 Task: Select the auto option in the task completed.
Action: Mouse moved to (27, 688)
Screenshot: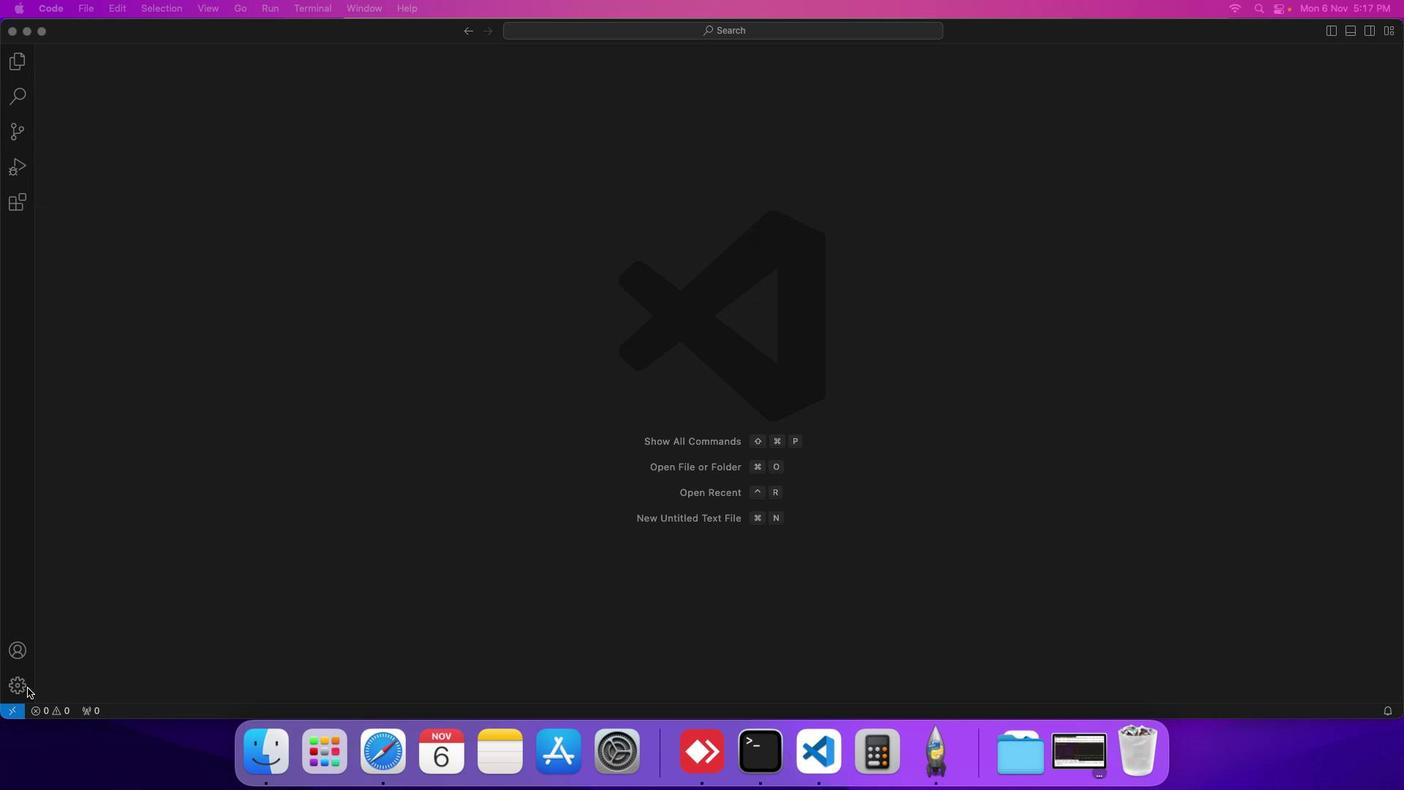 
Action: Mouse pressed left at (27, 688)
Screenshot: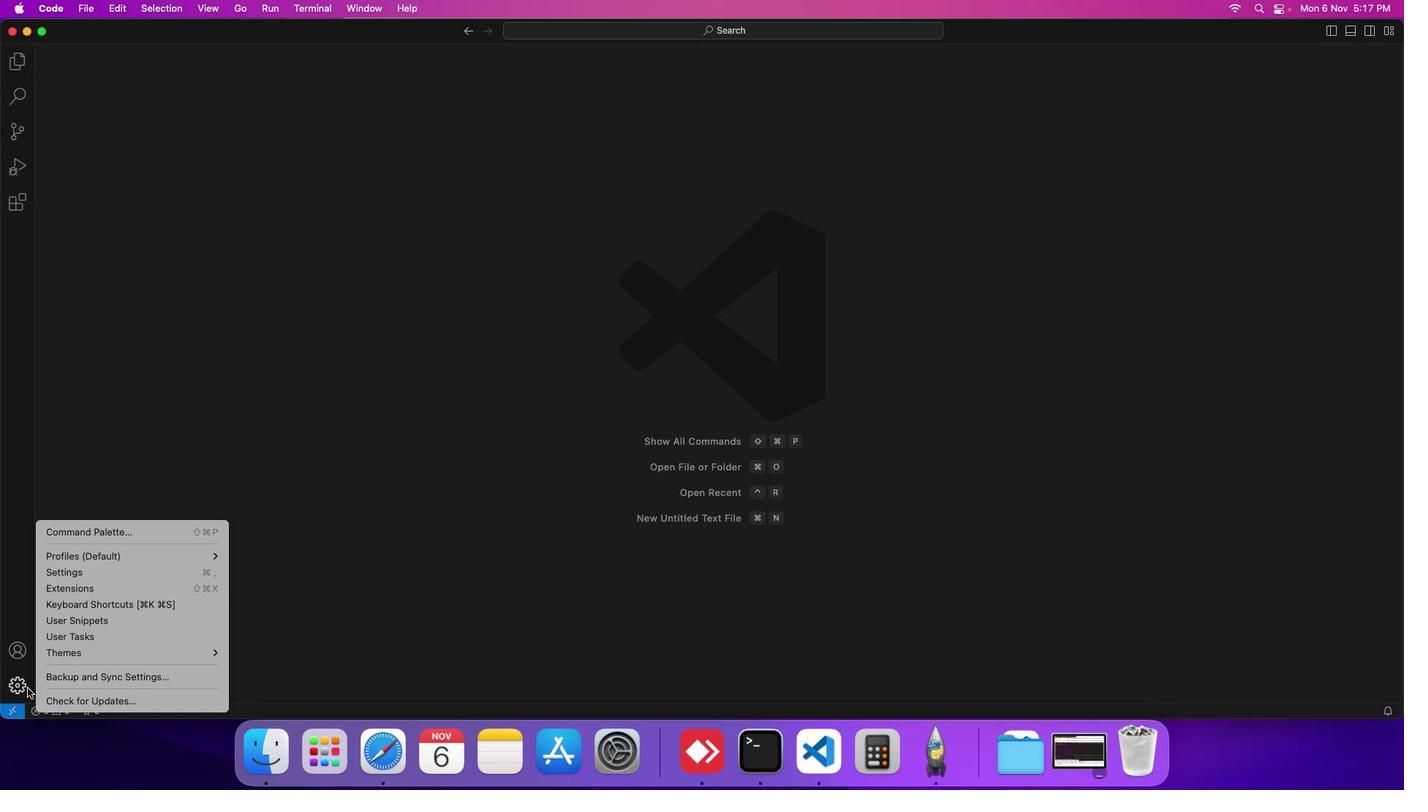 
Action: Mouse moved to (68, 573)
Screenshot: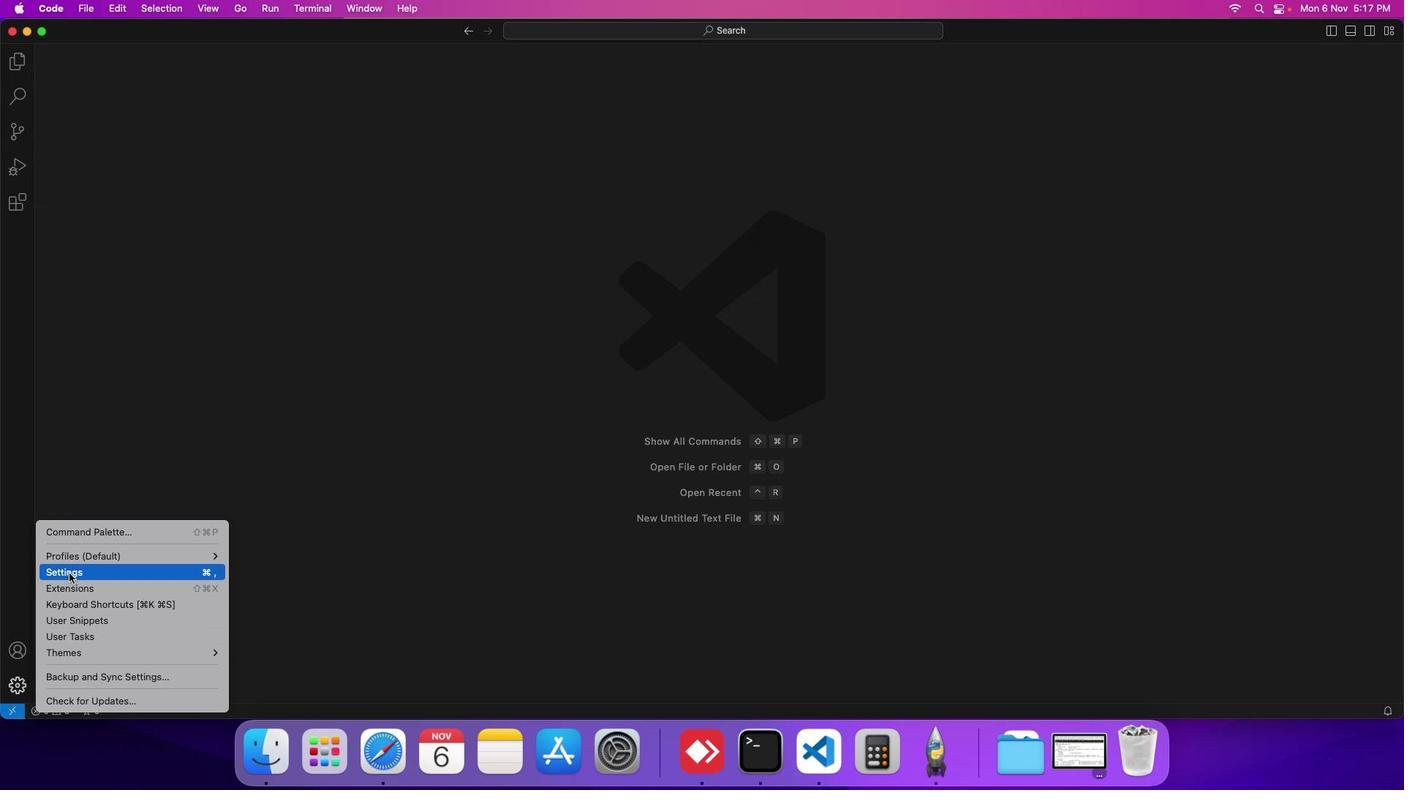 
Action: Mouse pressed left at (68, 573)
Screenshot: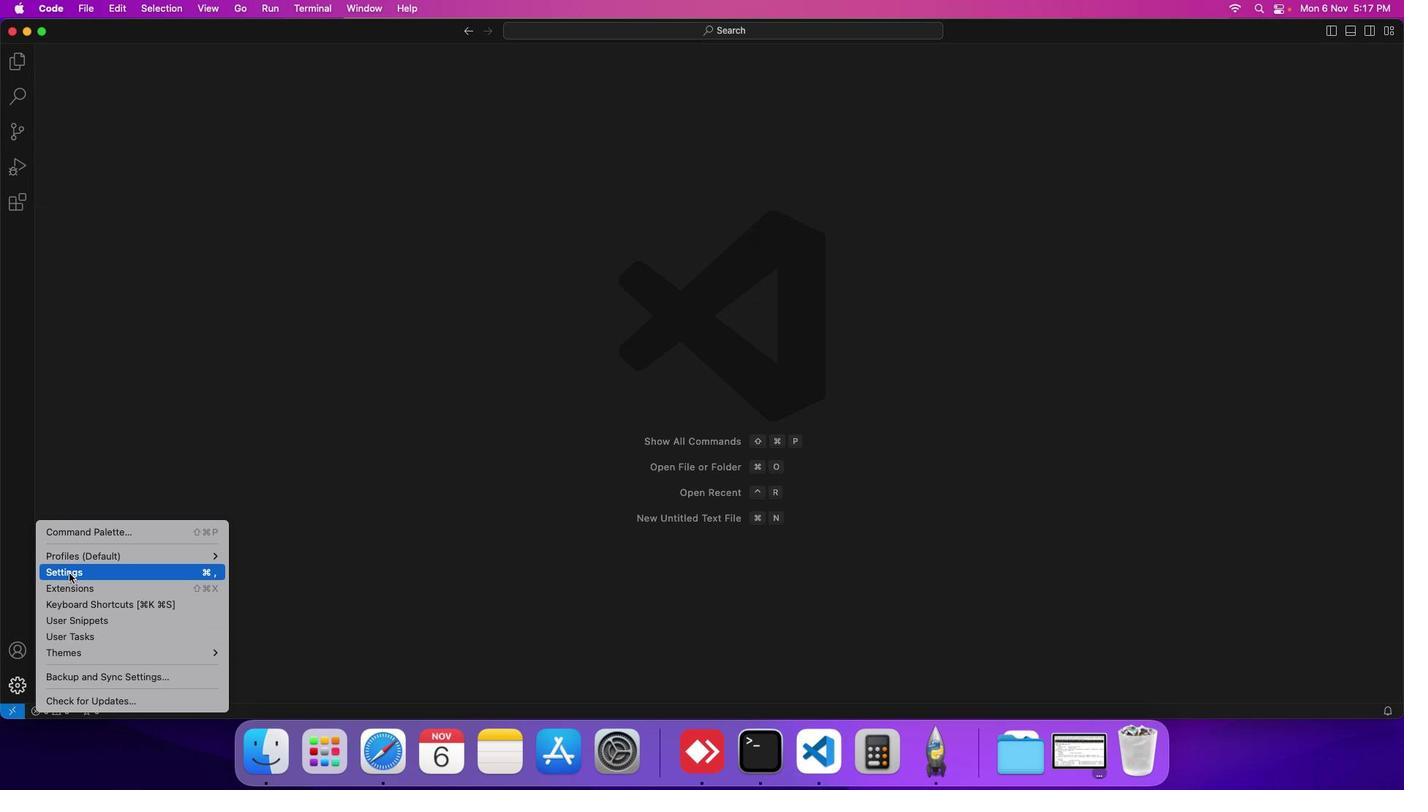 
Action: Mouse moved to (349, 214)
Screenshot: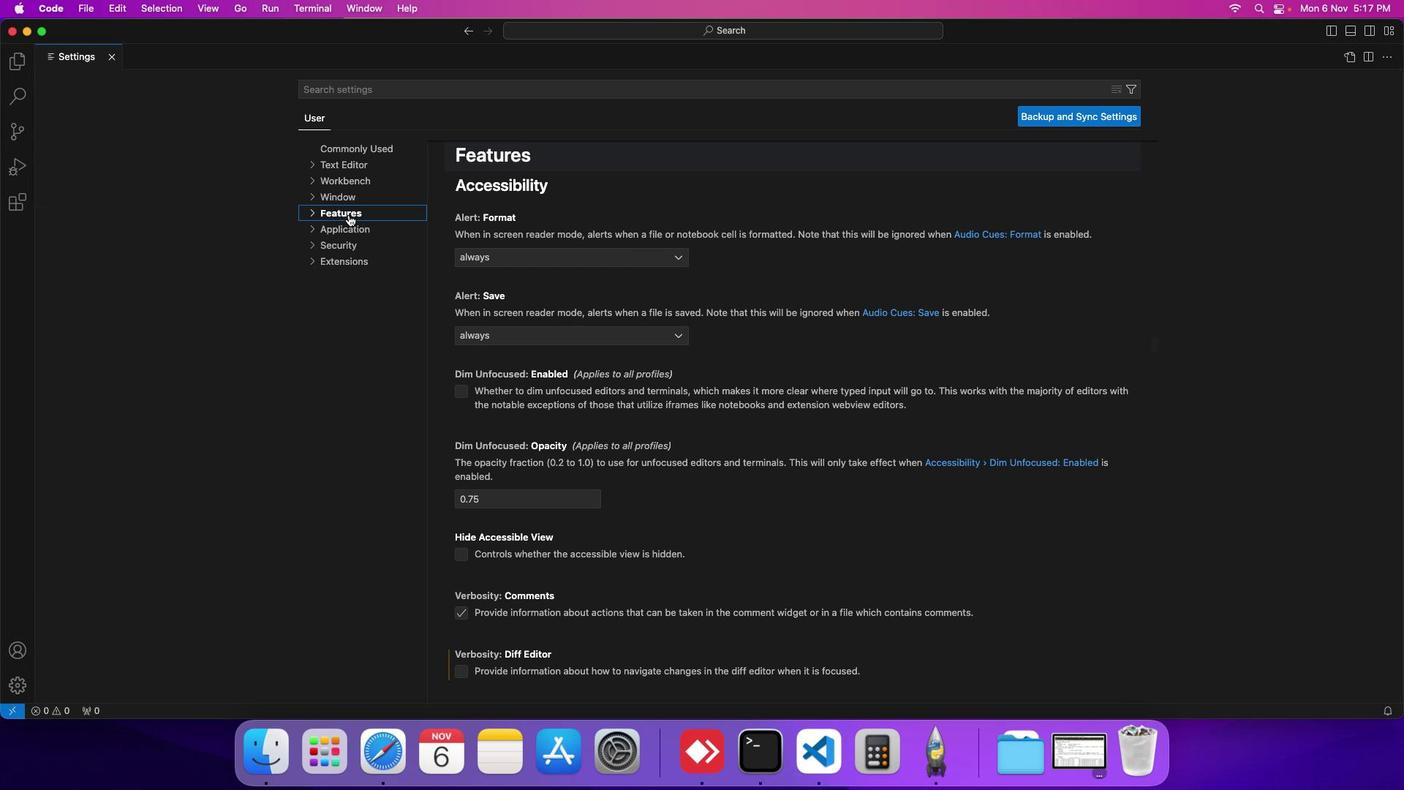 
Action: Mouse pressed left at (349, 214)
Screenshot: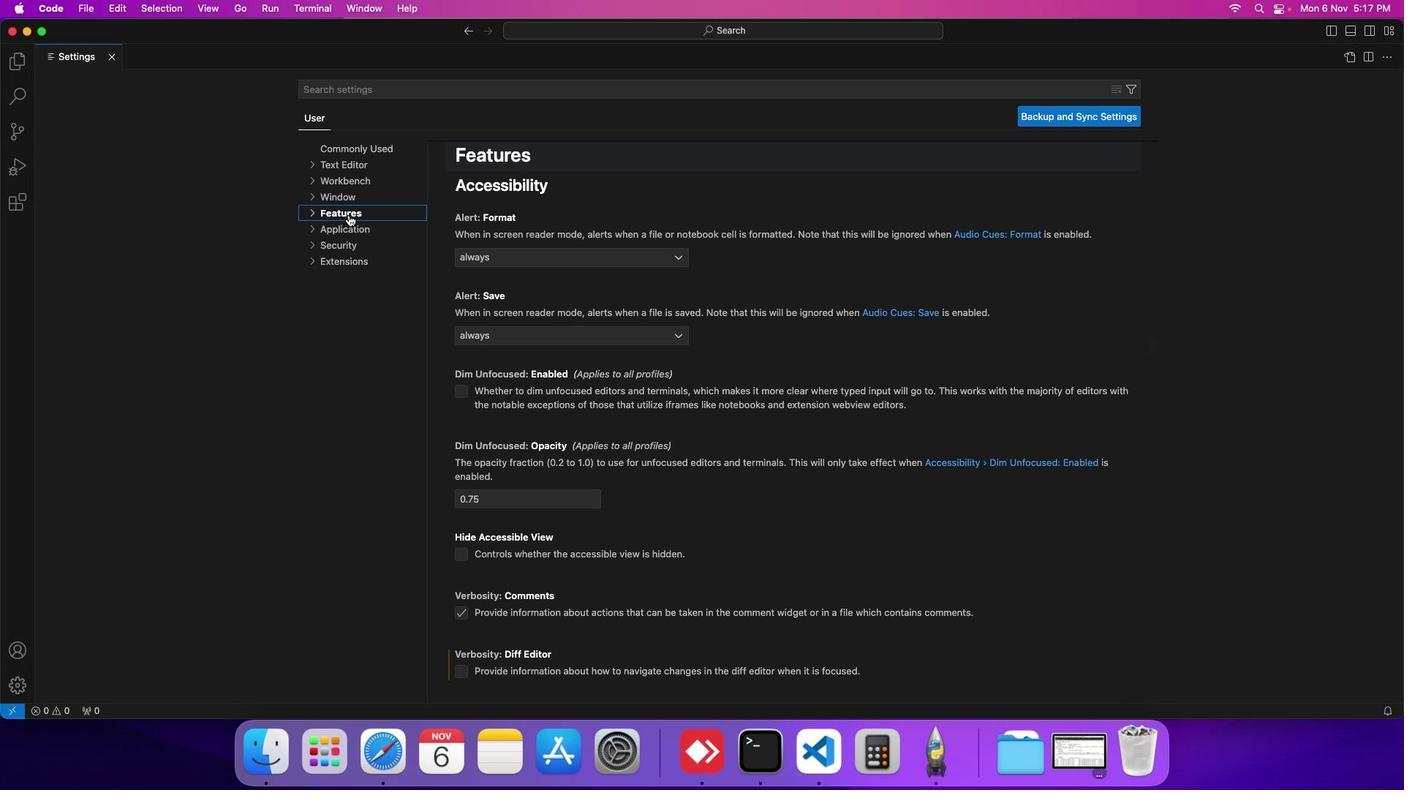 
Action: Mouse moved to (353, 456)
Screenshot: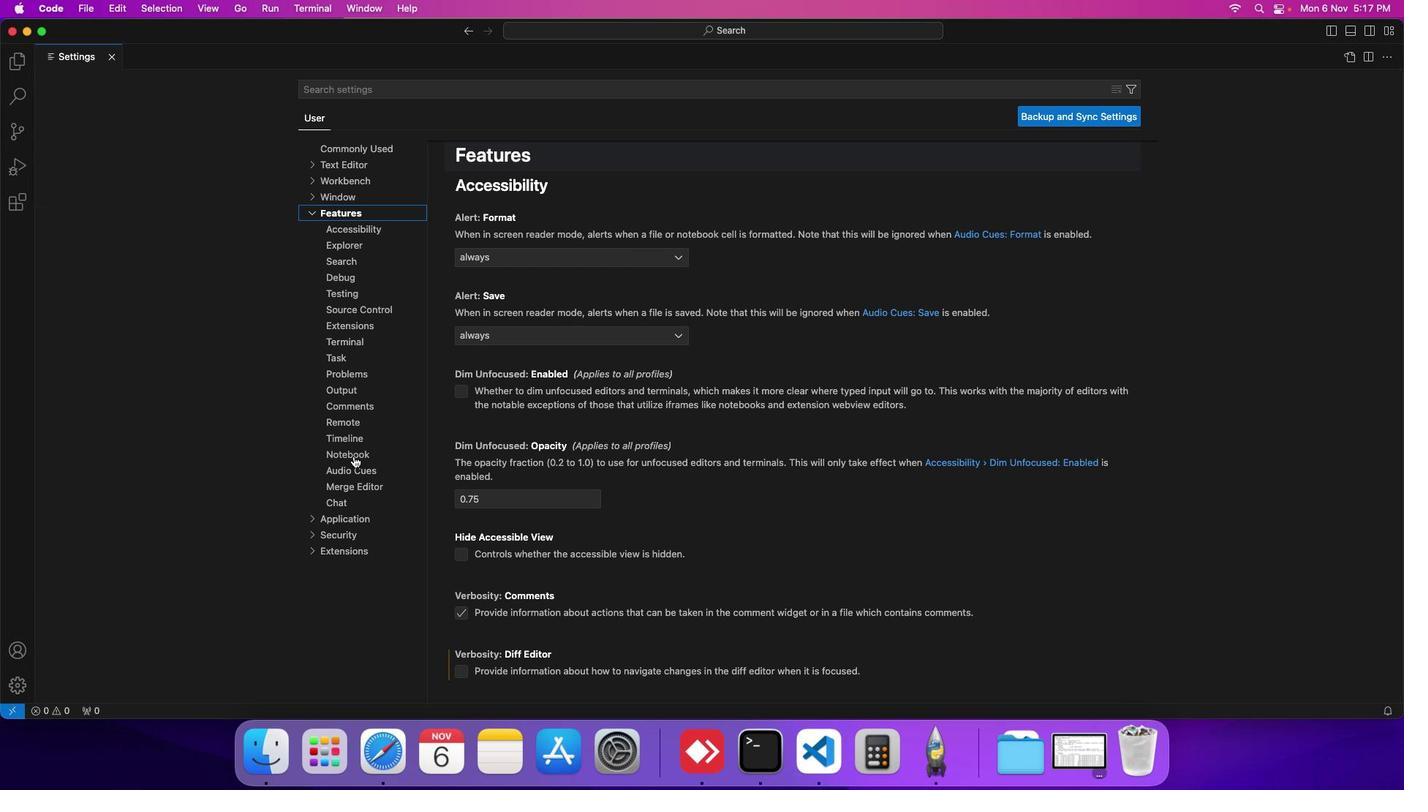 
Action: Mouse pressed left at (353, 456)
Screenshot: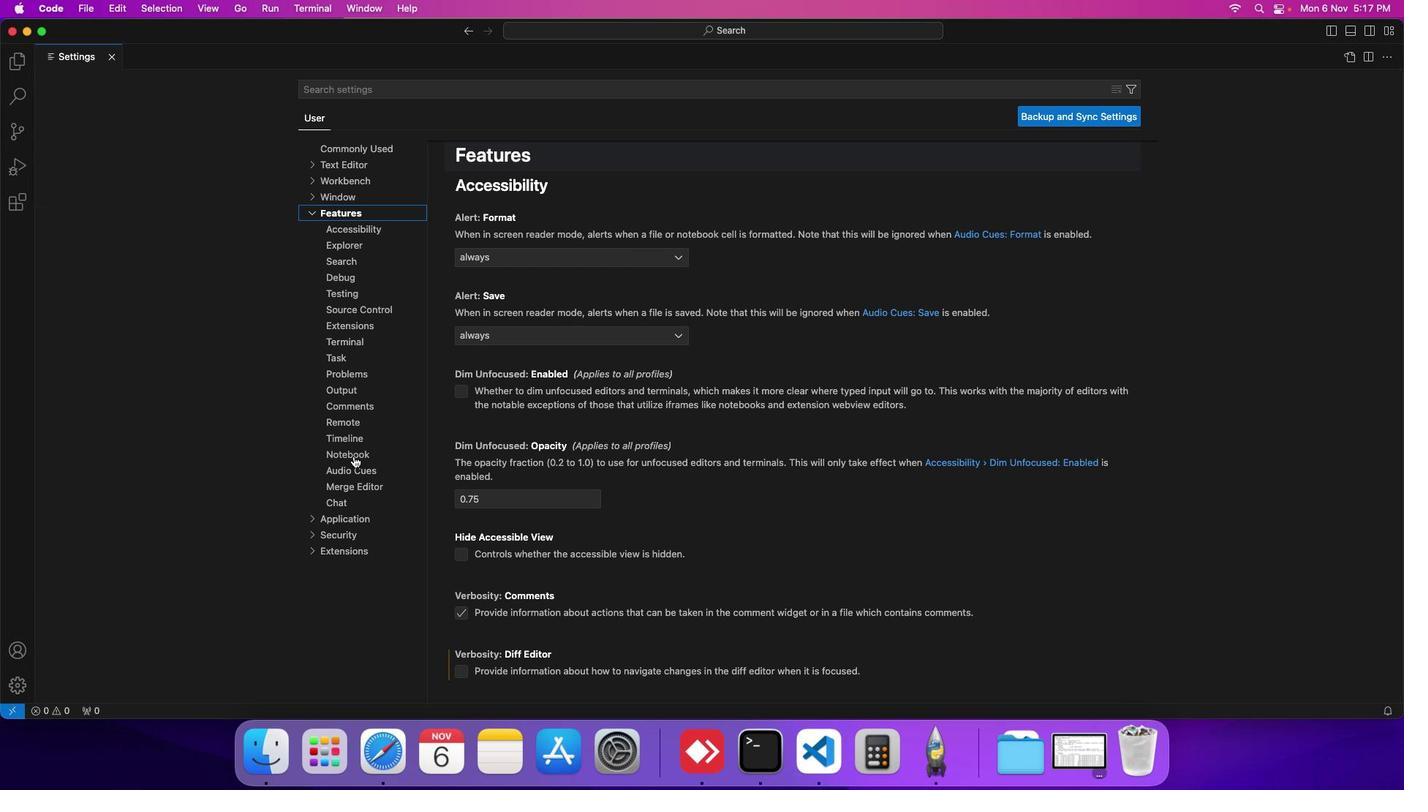 
Action: Mouse moved to (352, 471)
Screenshot: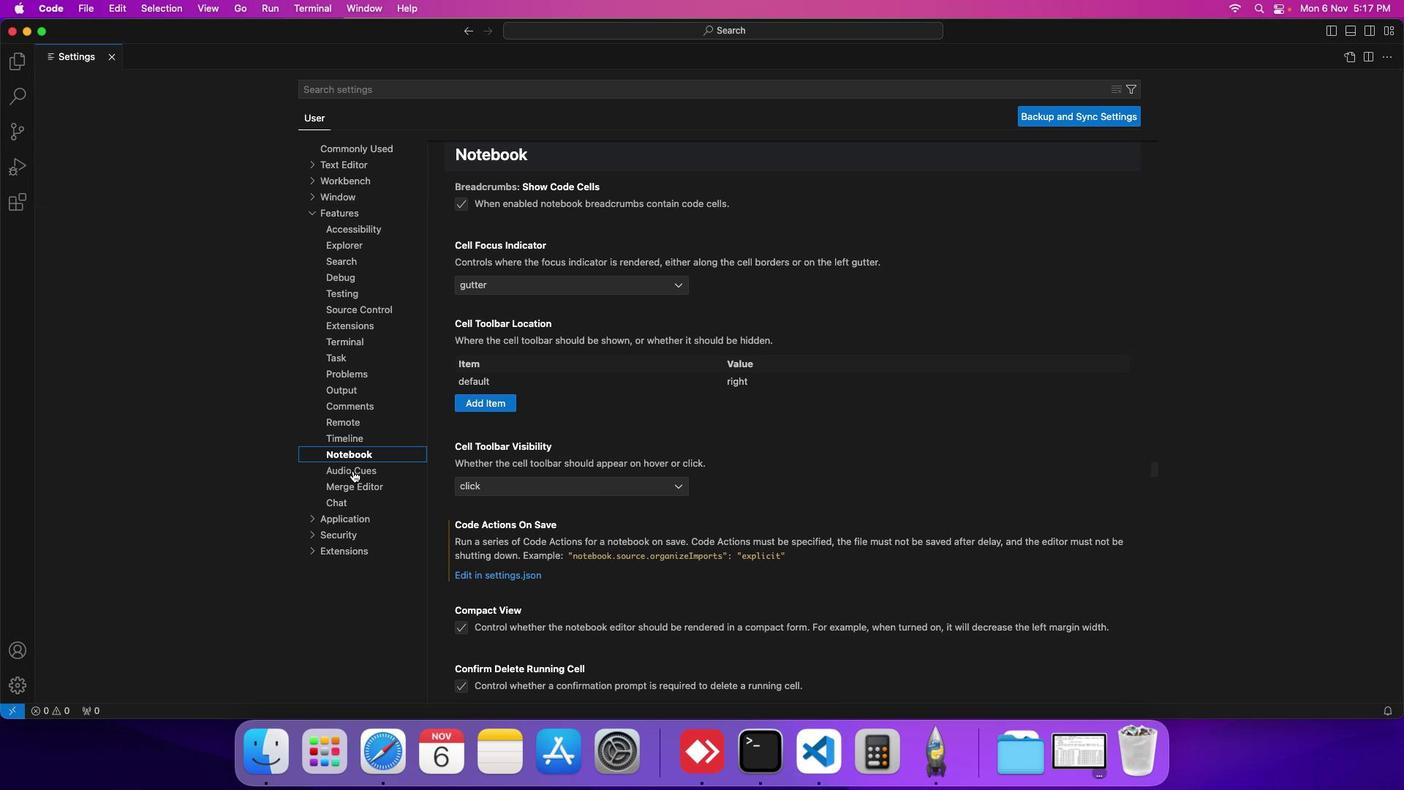 
Action: Mouse pressed left at (352, 471)
Screenshot: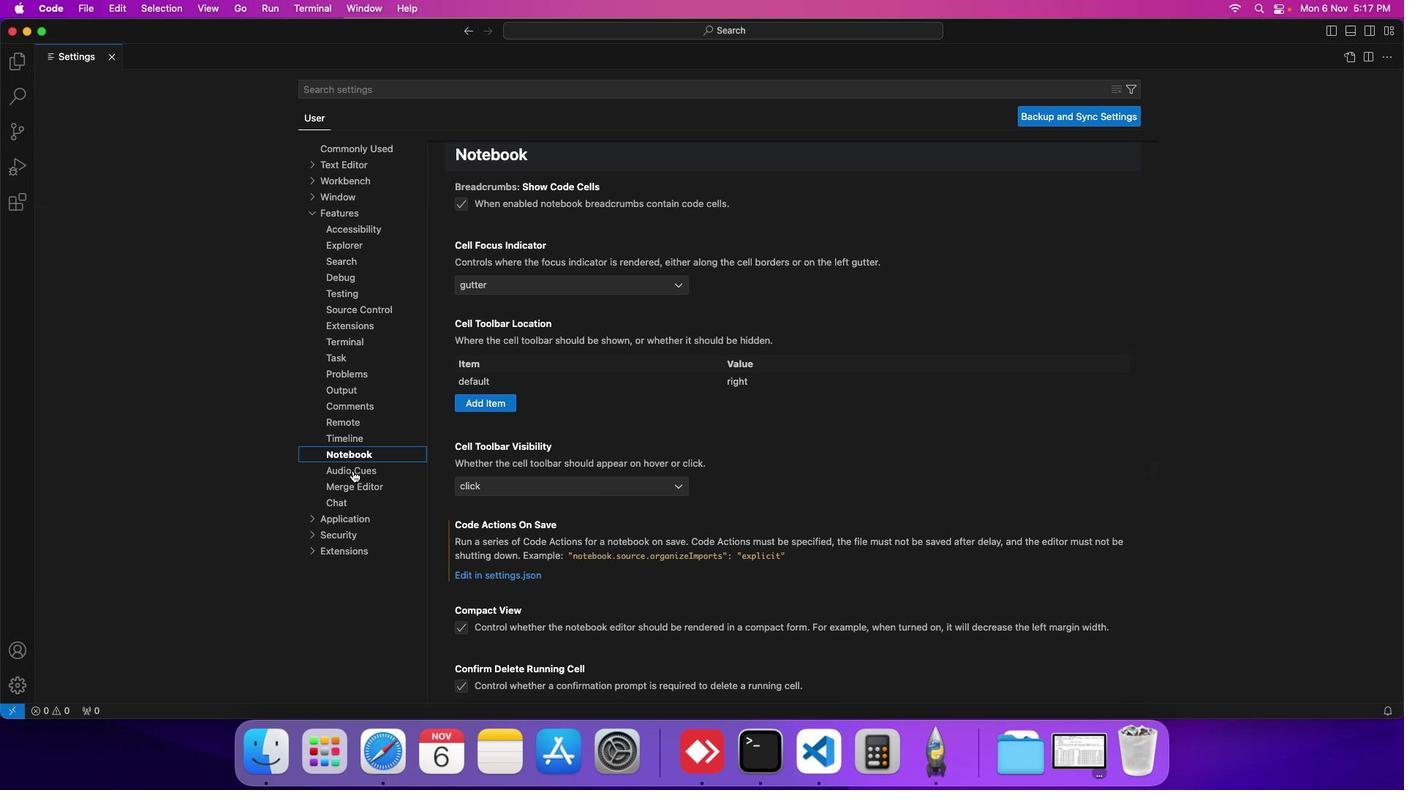 
Action: Mouse moved to (519, 507)
Screenshot: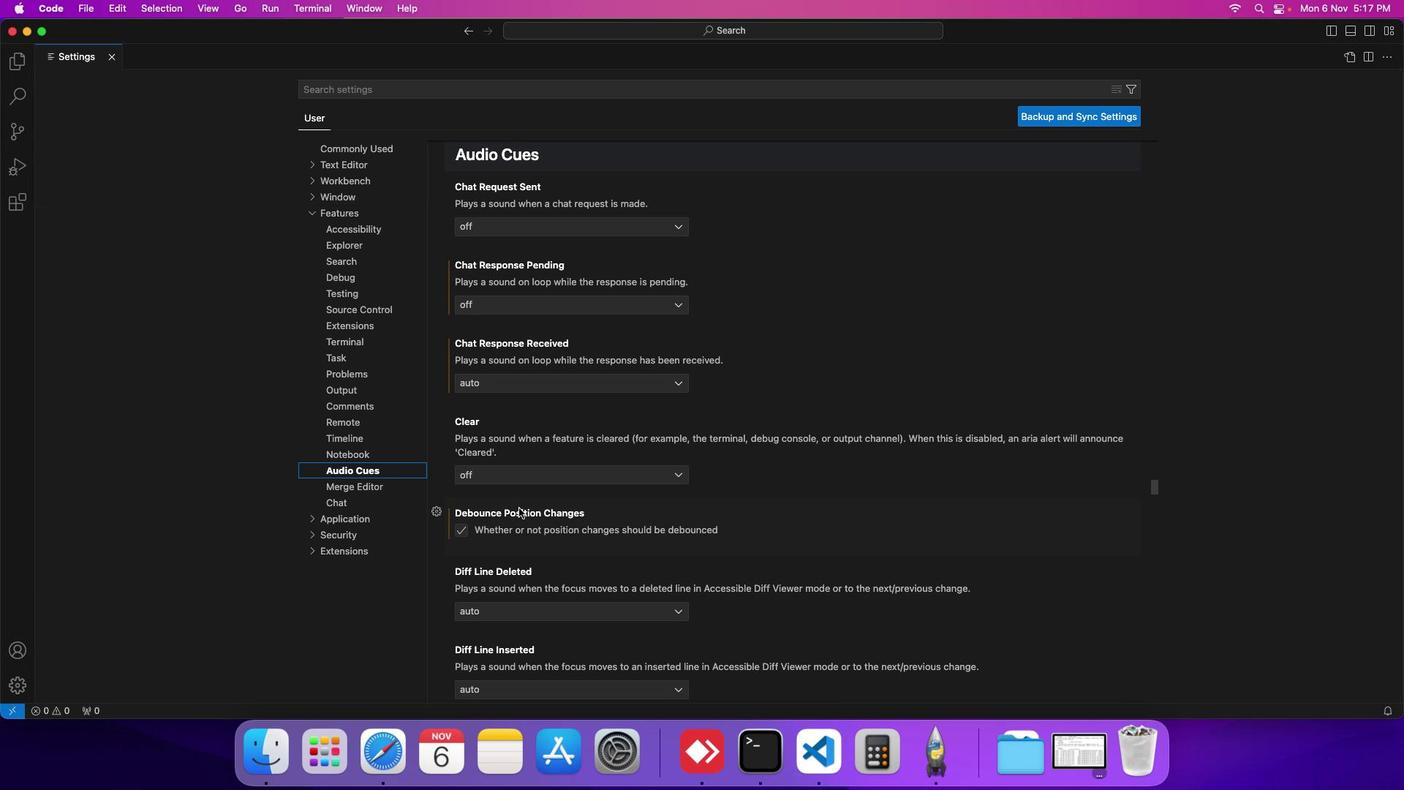 
Action: Mouse scrolled (519, 507) with delta (0, 0)
Screenshot: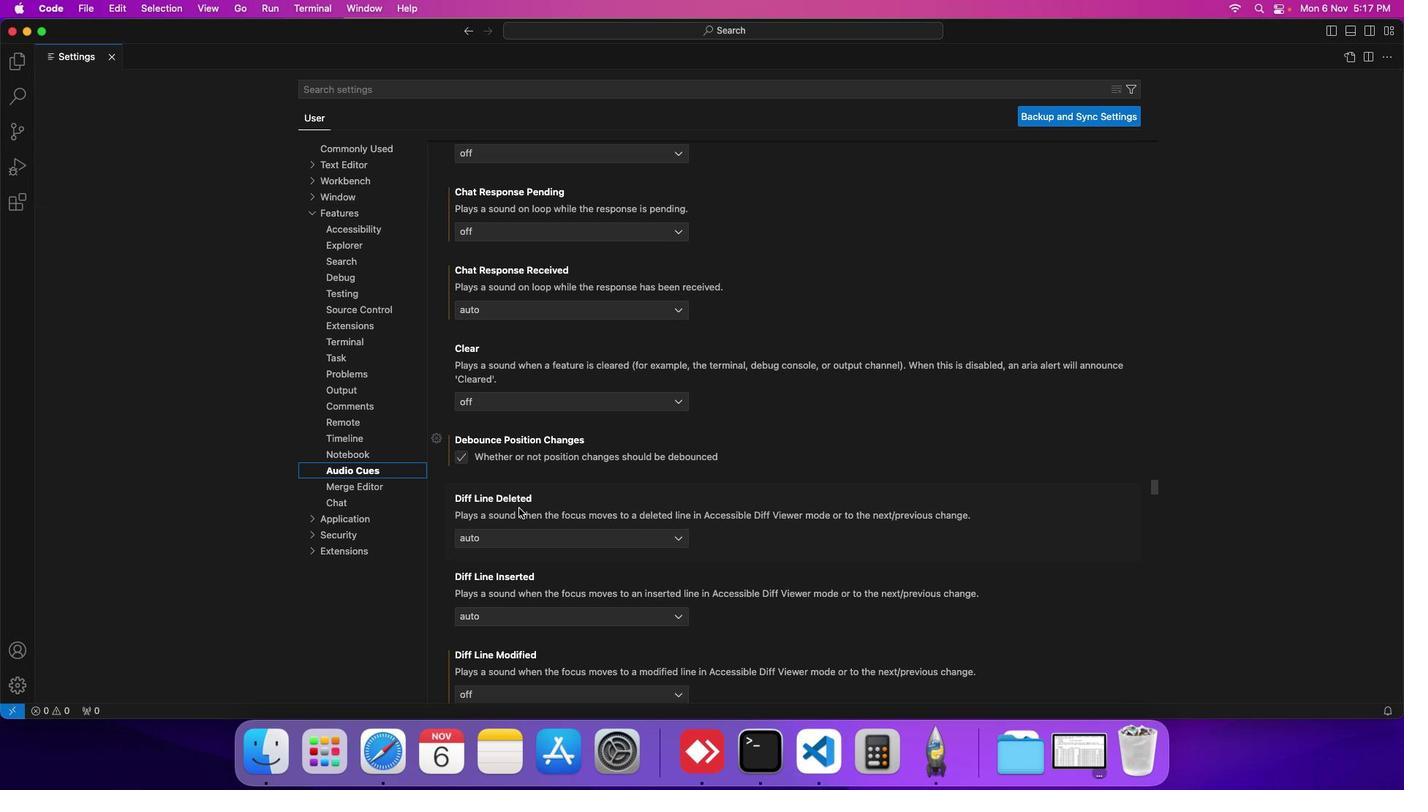 
Action: Mouse scrolled (519, 507) with delta (0, 0)
Screenshot: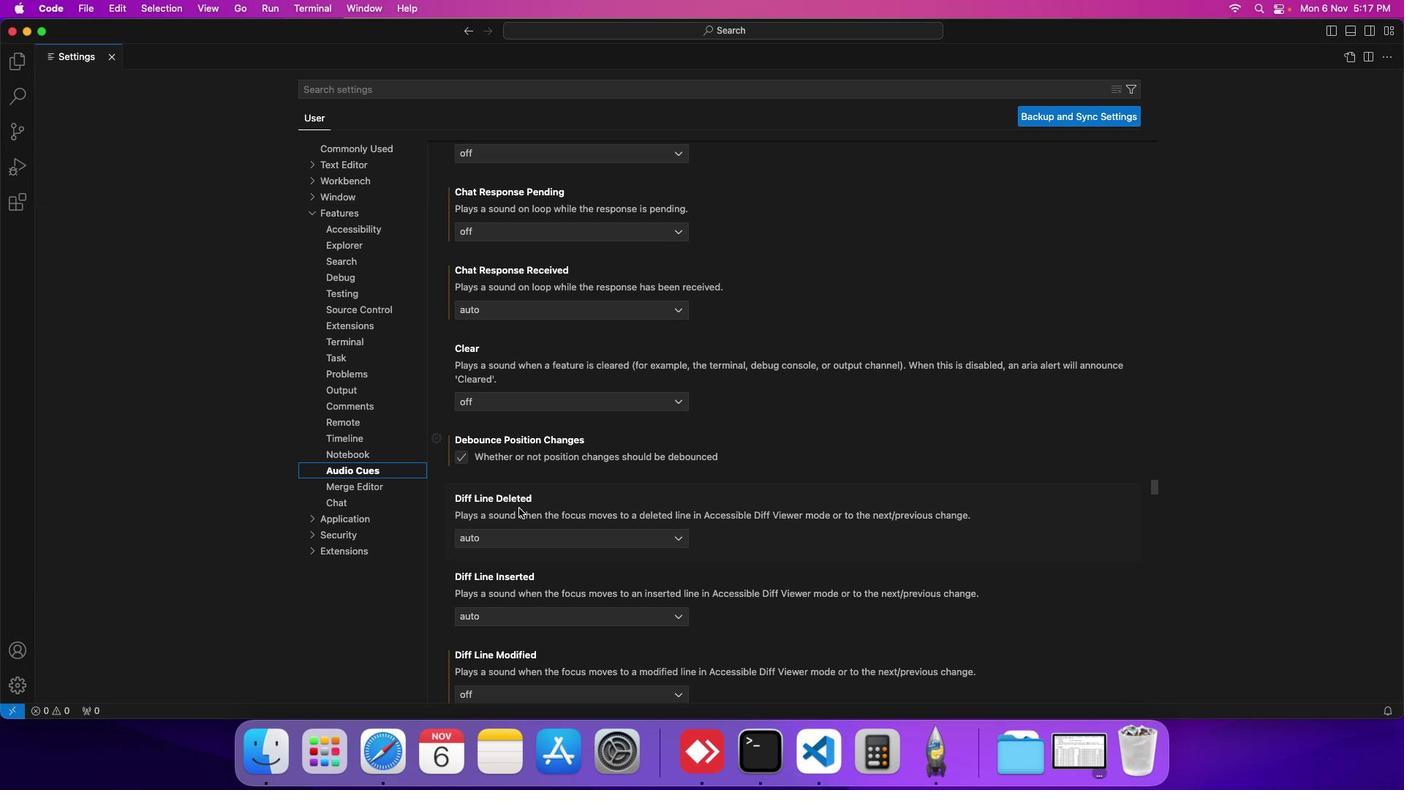 
Action: Mouse scrolled (519, 507) with delta (0, 0)
Screenshot: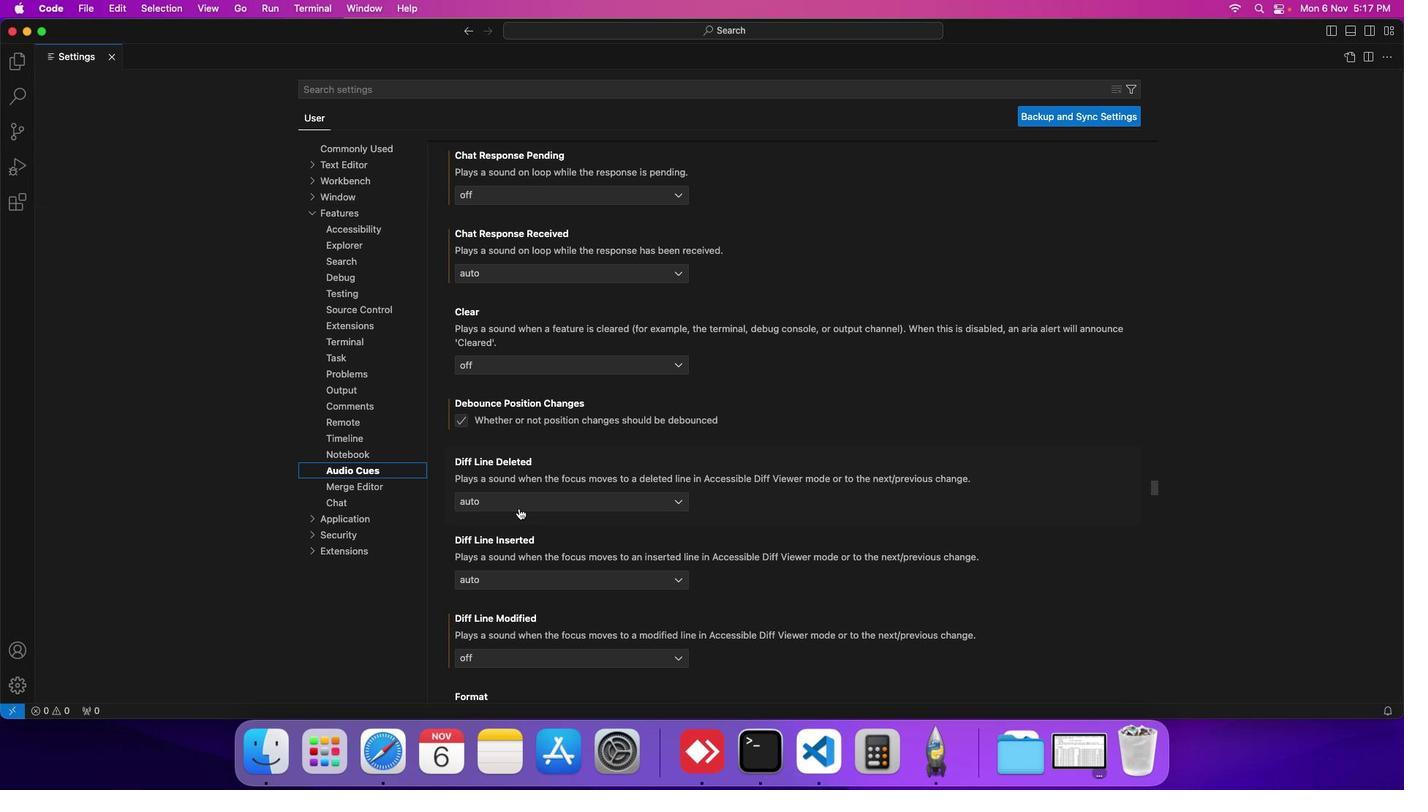 
Action: Mouse scrolled (519, 507) with delta (0, 0)
Screenshot: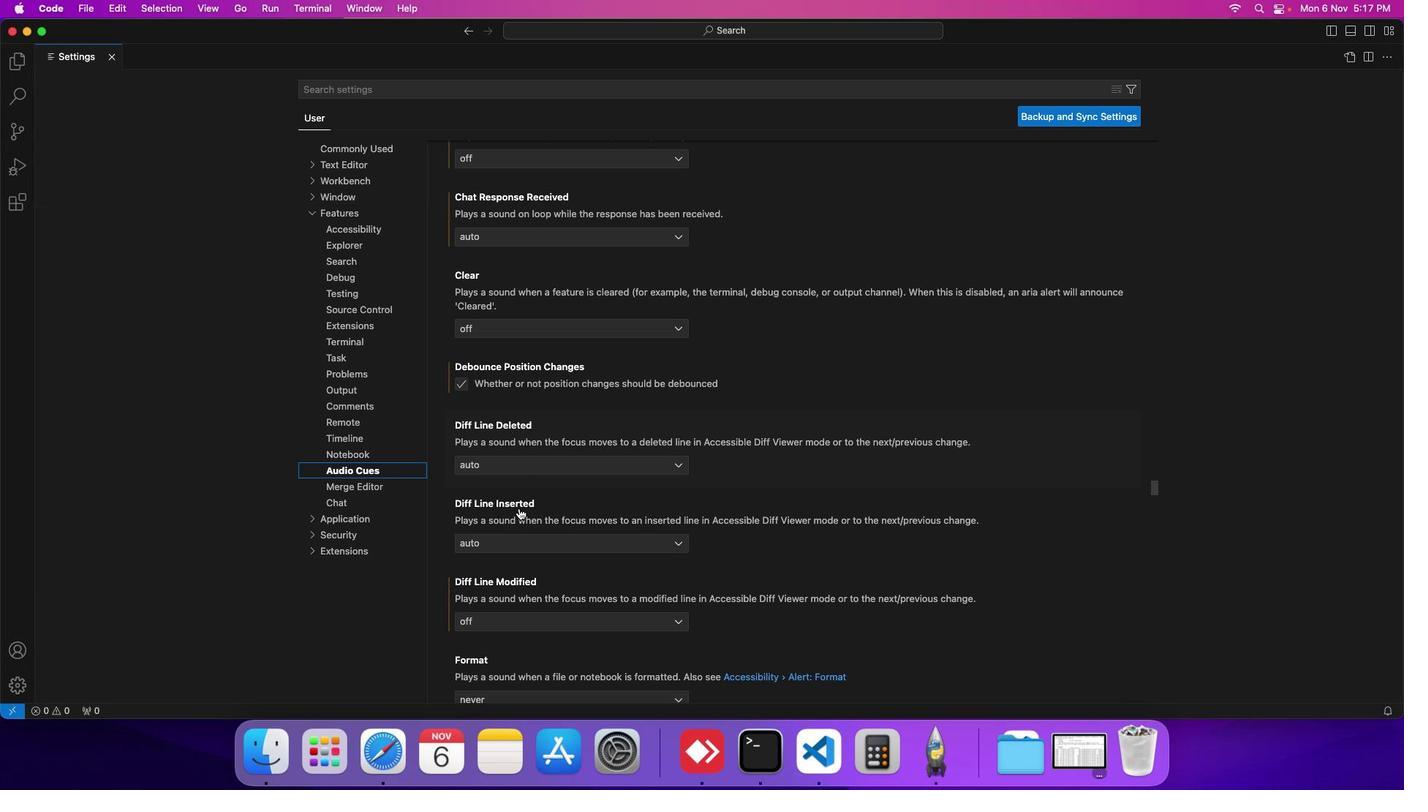
Action: Mouse scrolled (519, 507) with delta (0, 0)
Screenshot: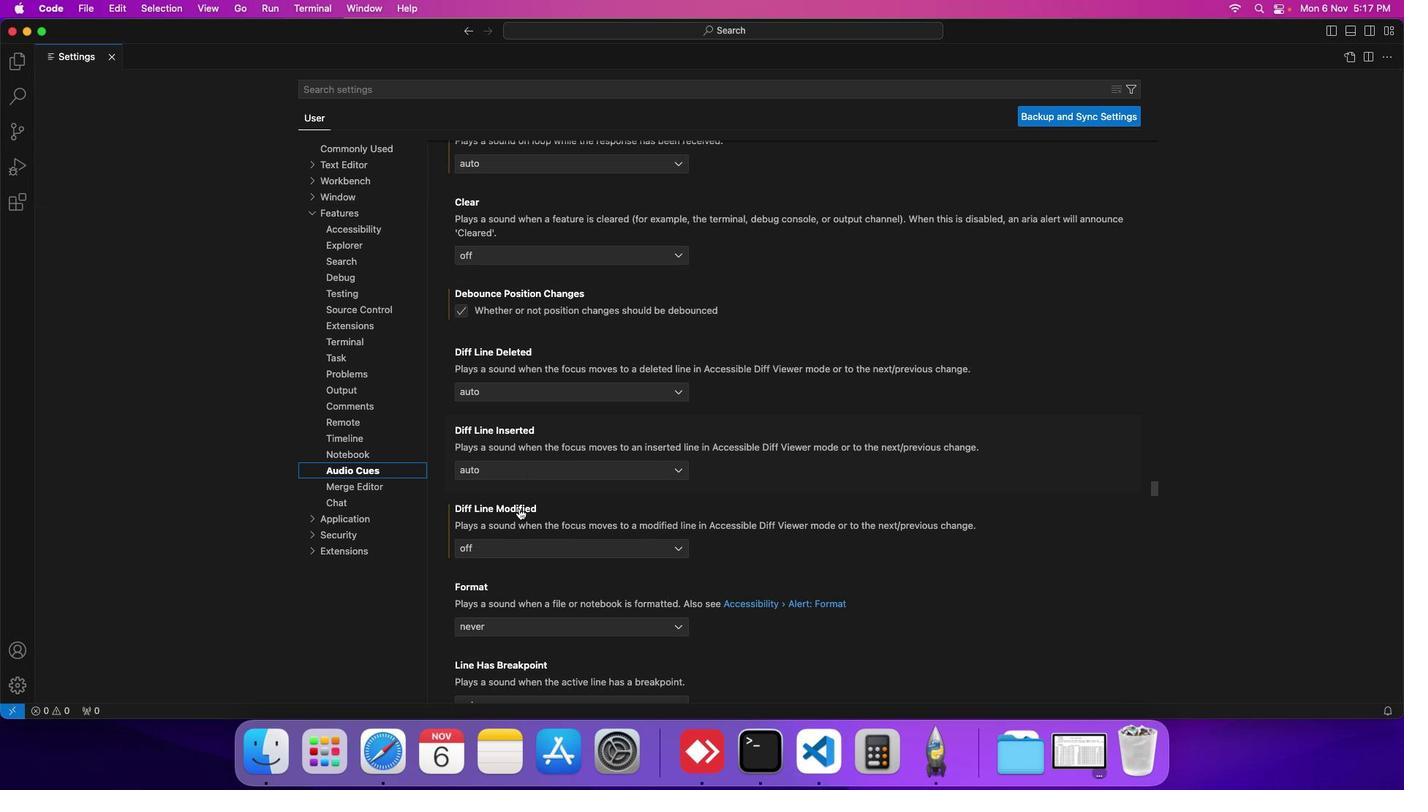 
Action: Mouse scrolled (519, 507) with delta (0, 0)
Screenshot: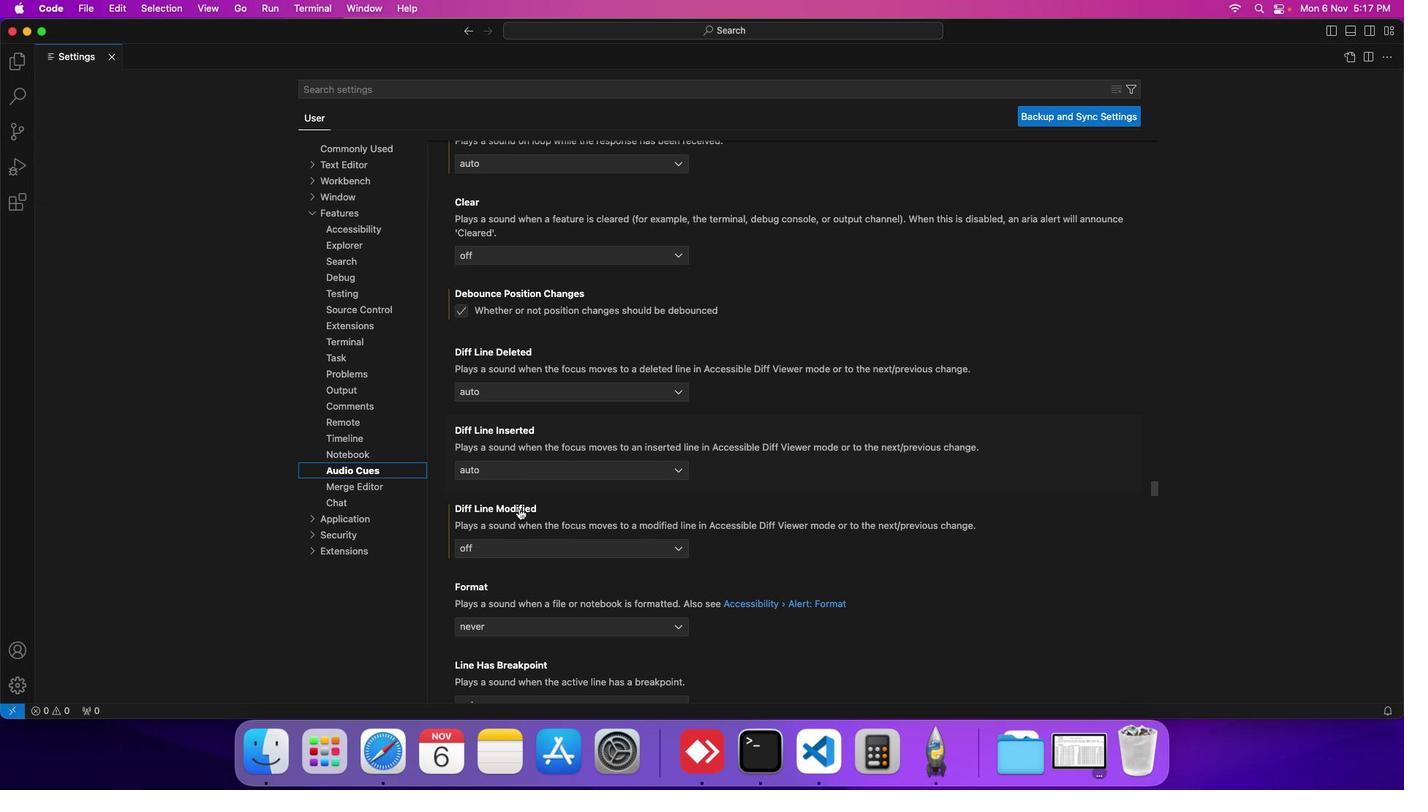 
Action: Mouse scrolled (519, 507) with delta (0, 0)
Screenshot: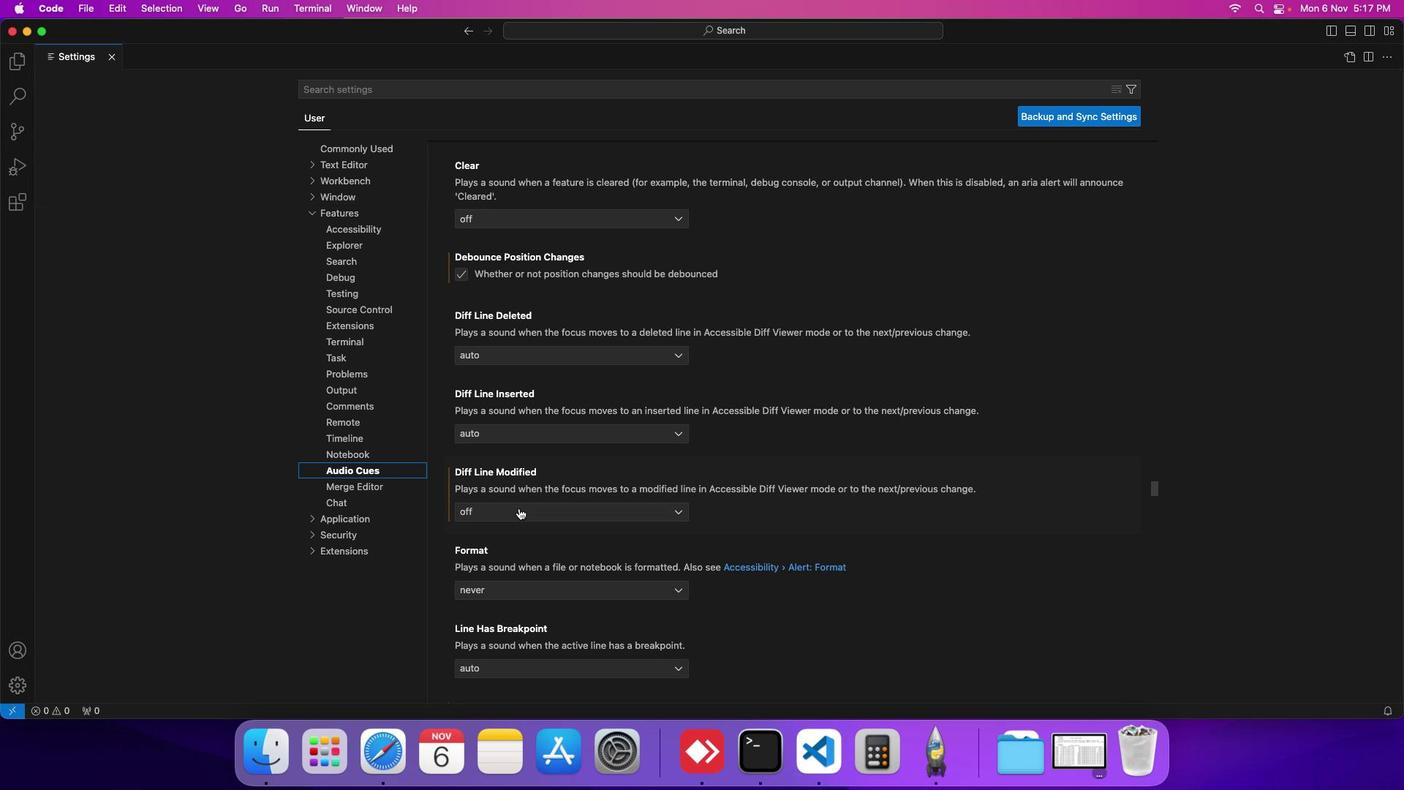 
Action: Mouse scrolled (519, 507) with delta (0, 0)
Screenshot: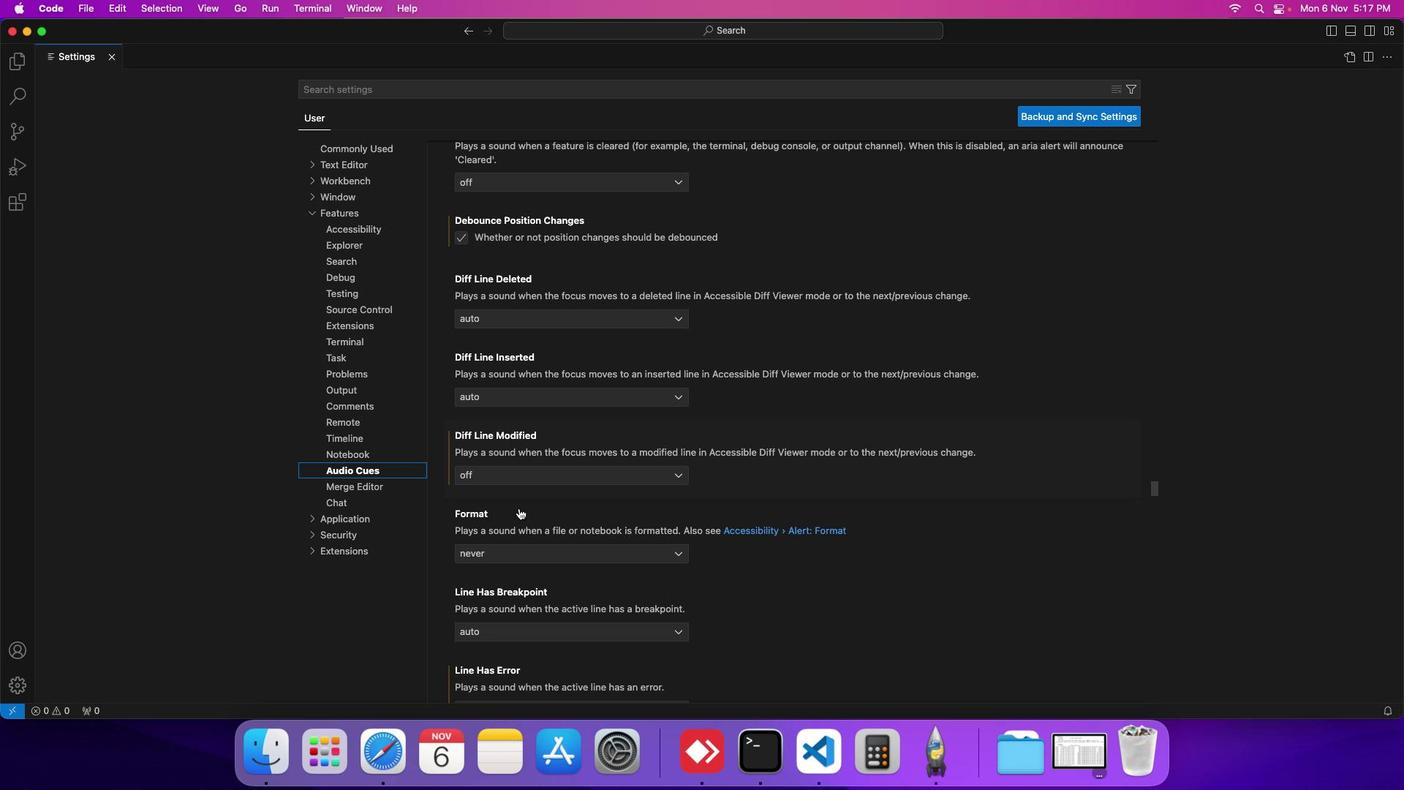 
Action: Mouse scrolled (519, 507) with delta (0, 0)
Screenshot: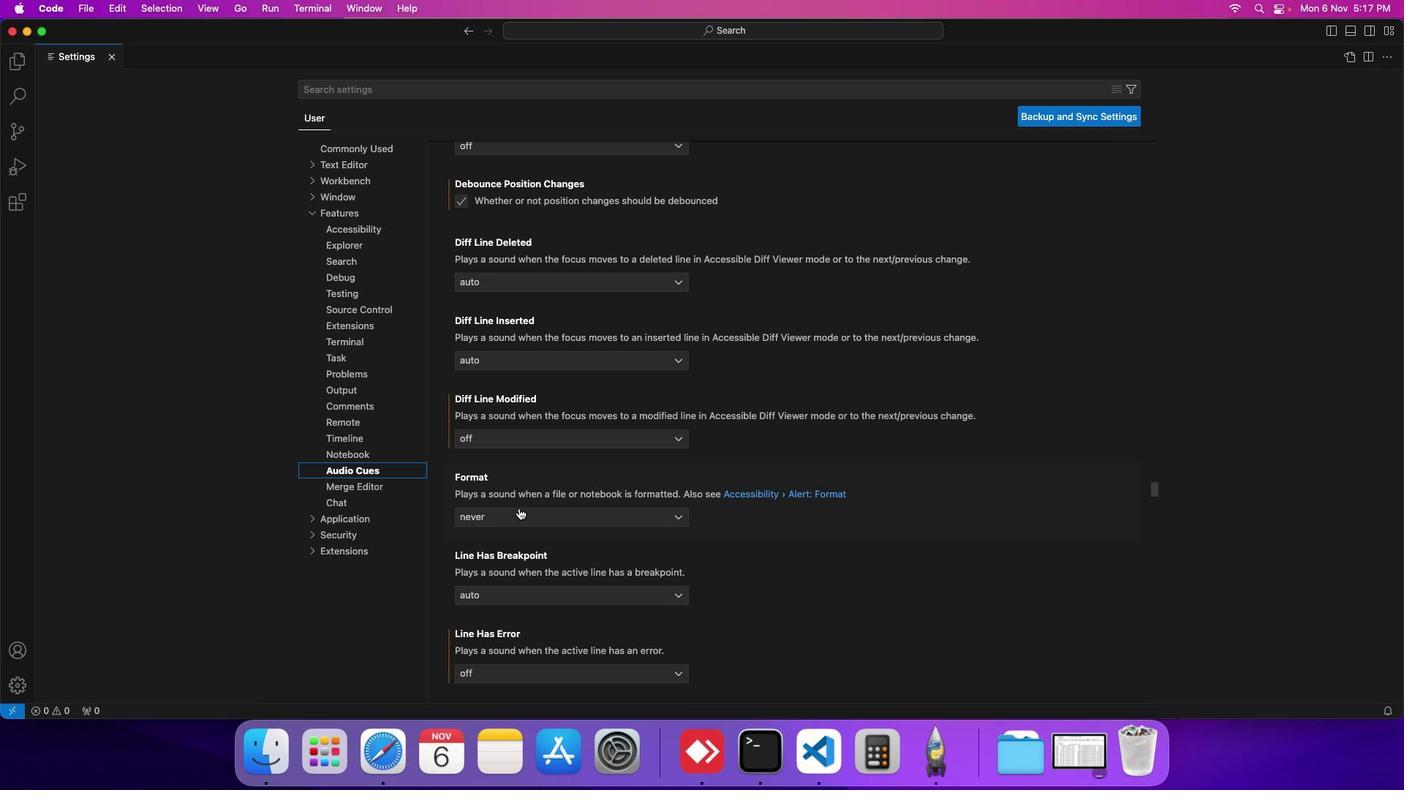 
Action: Mouse scrolled (519, 507) with delta (0, 0)
Screenshot: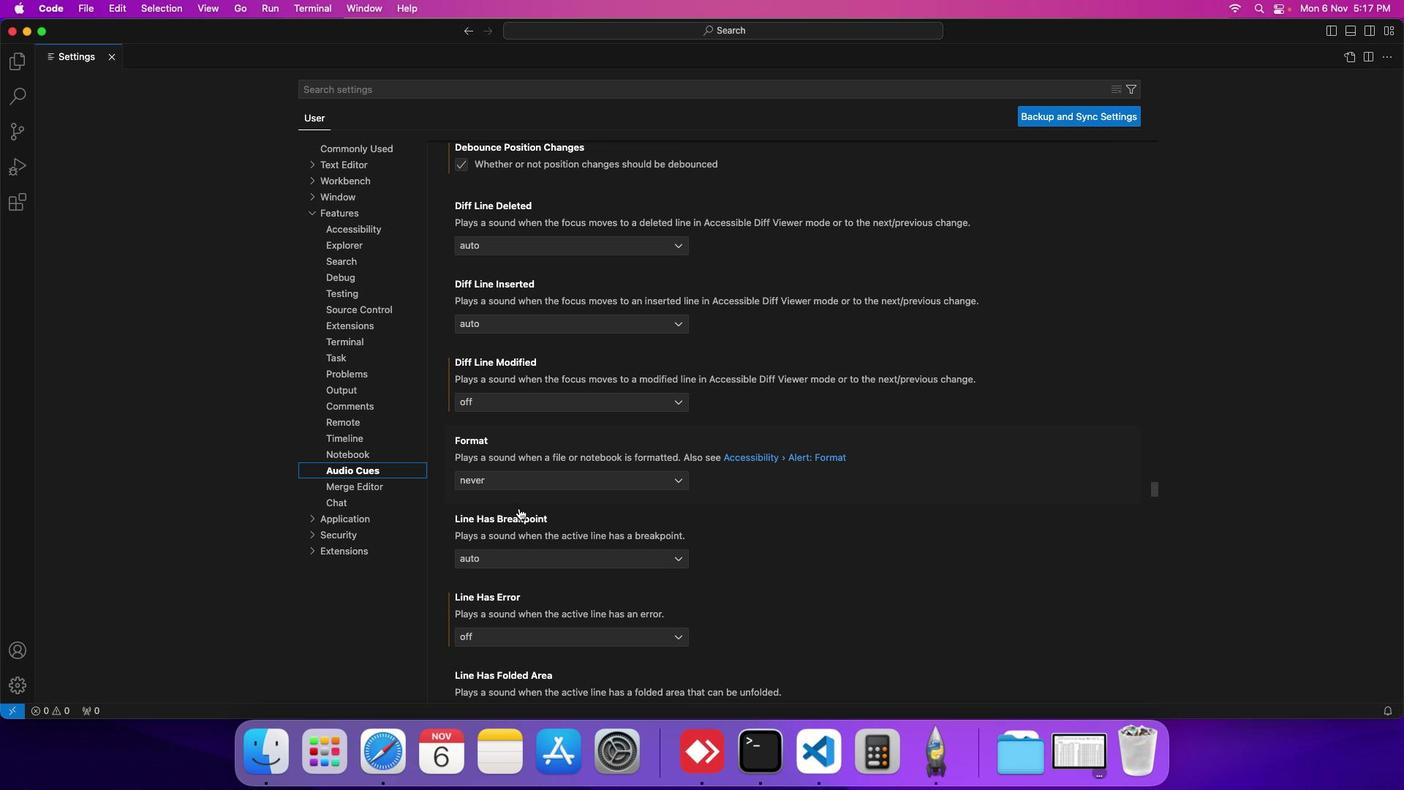 
Action: Mouse scrolled (519, 507) with delta (0, 0)
Screenshot: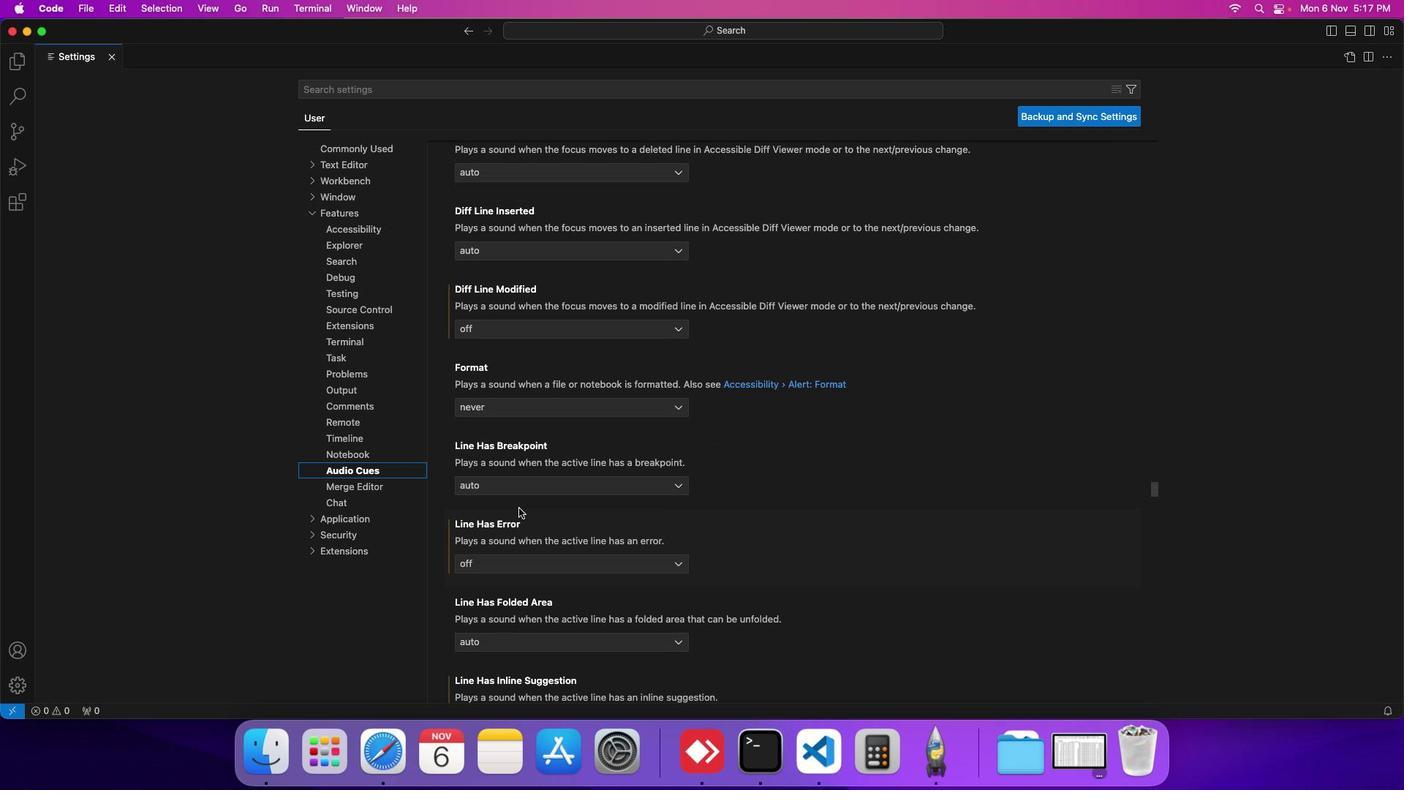 
Action: Mouse scrolled (519, 507) with delta (0, 0)
Screenshot: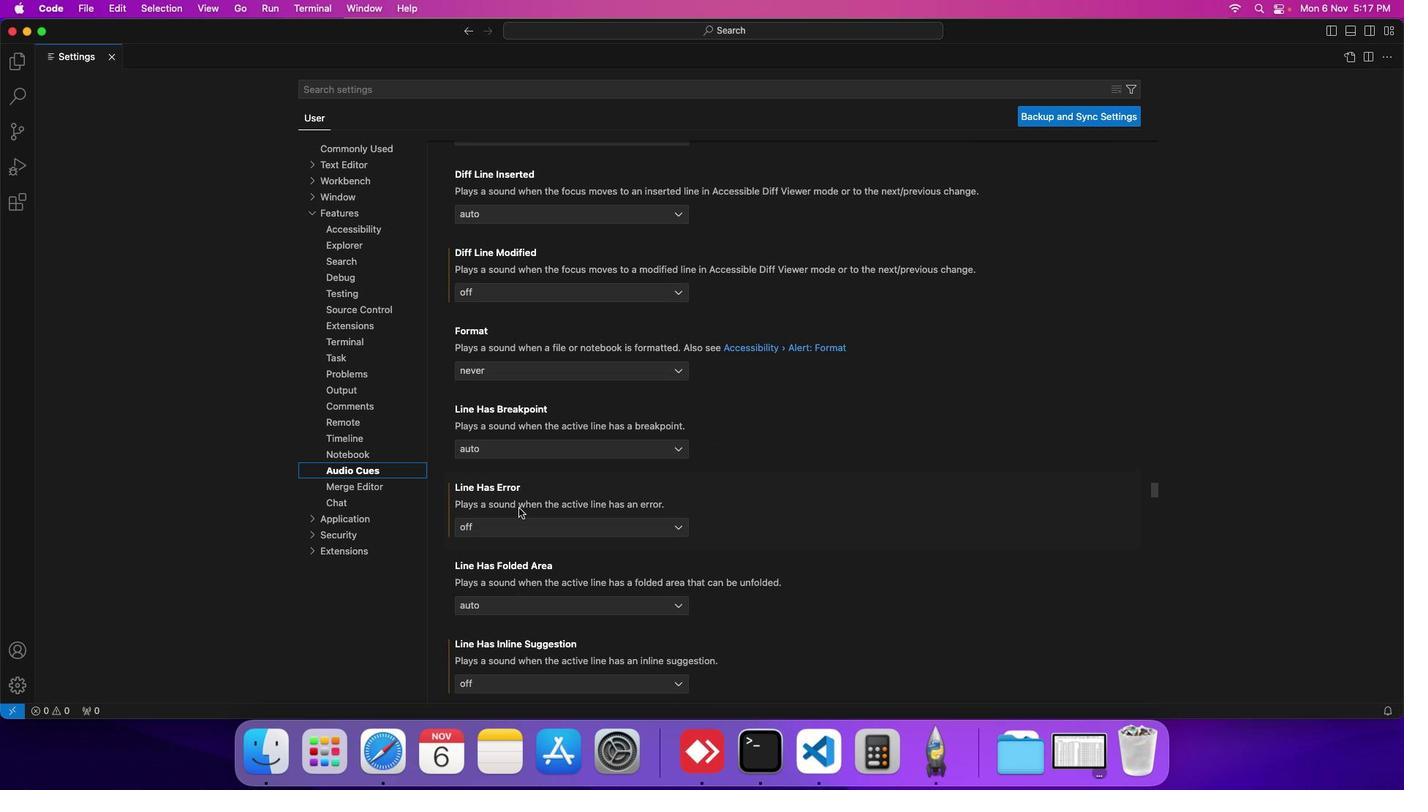 
Action: Mouse scrolled (519, 507) with delta (0, 0)
Screenshot: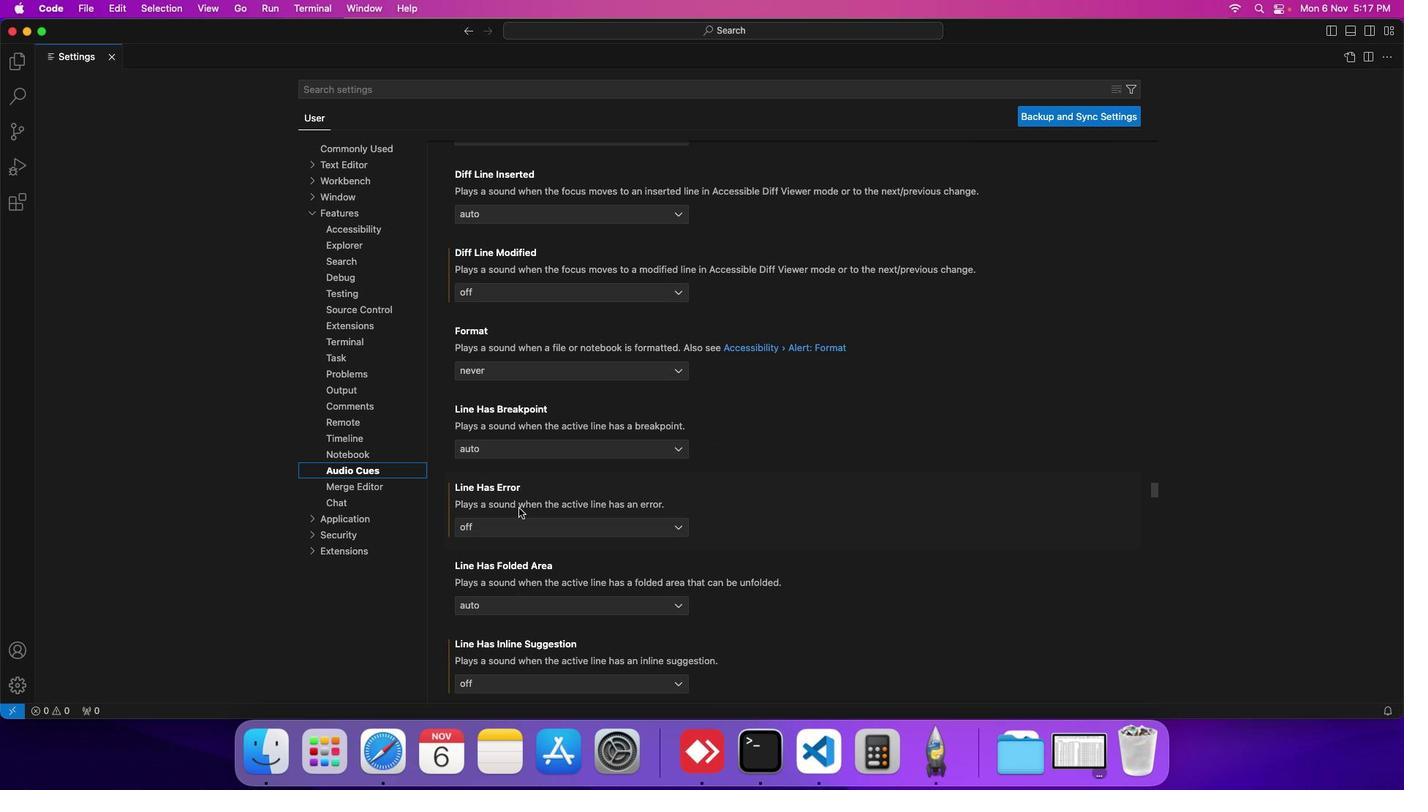 
Action: Mouse scrolled (519, 507) with delta (0, 0)
Screenshot: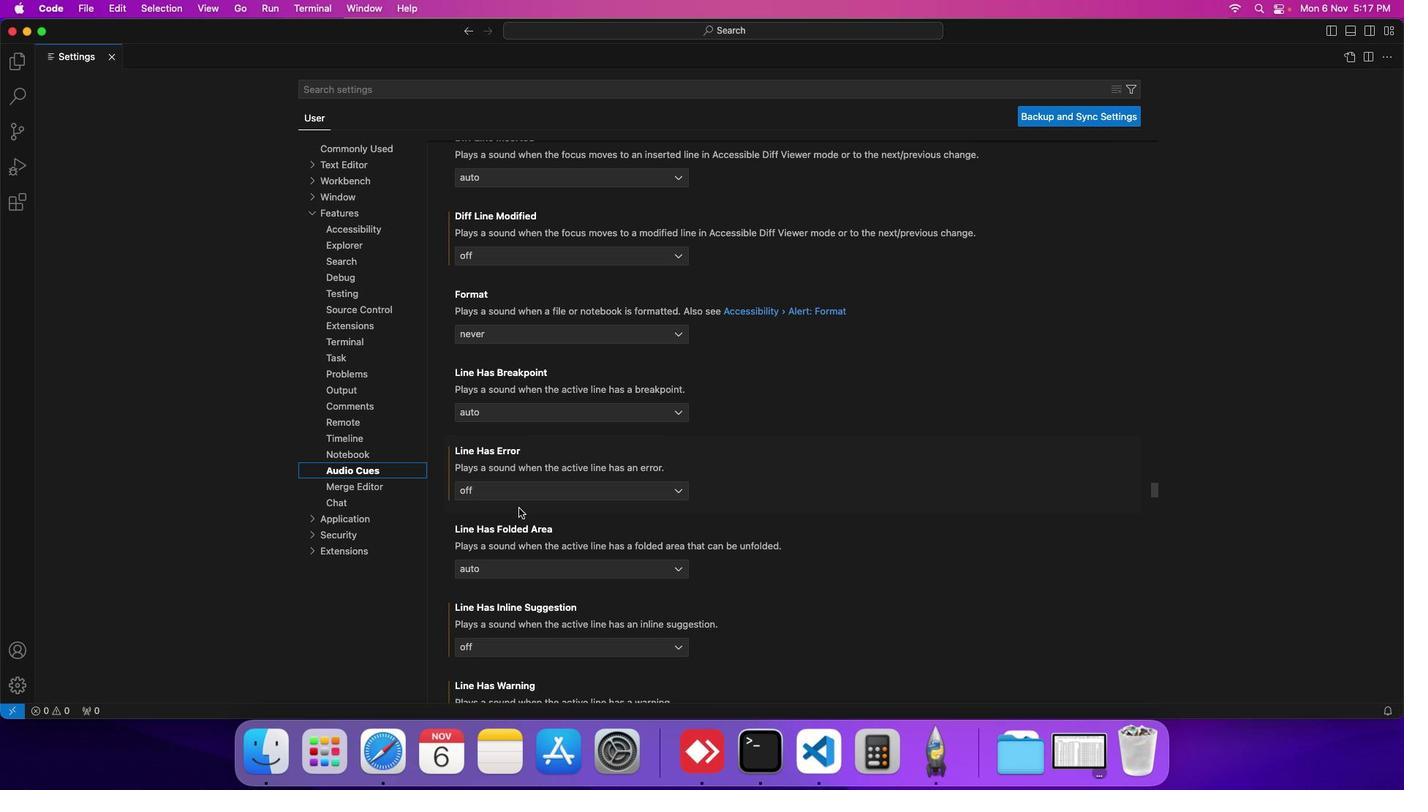 
Action: Mouse scrolled (519, 507) with delta (0, 0)
Screenshot: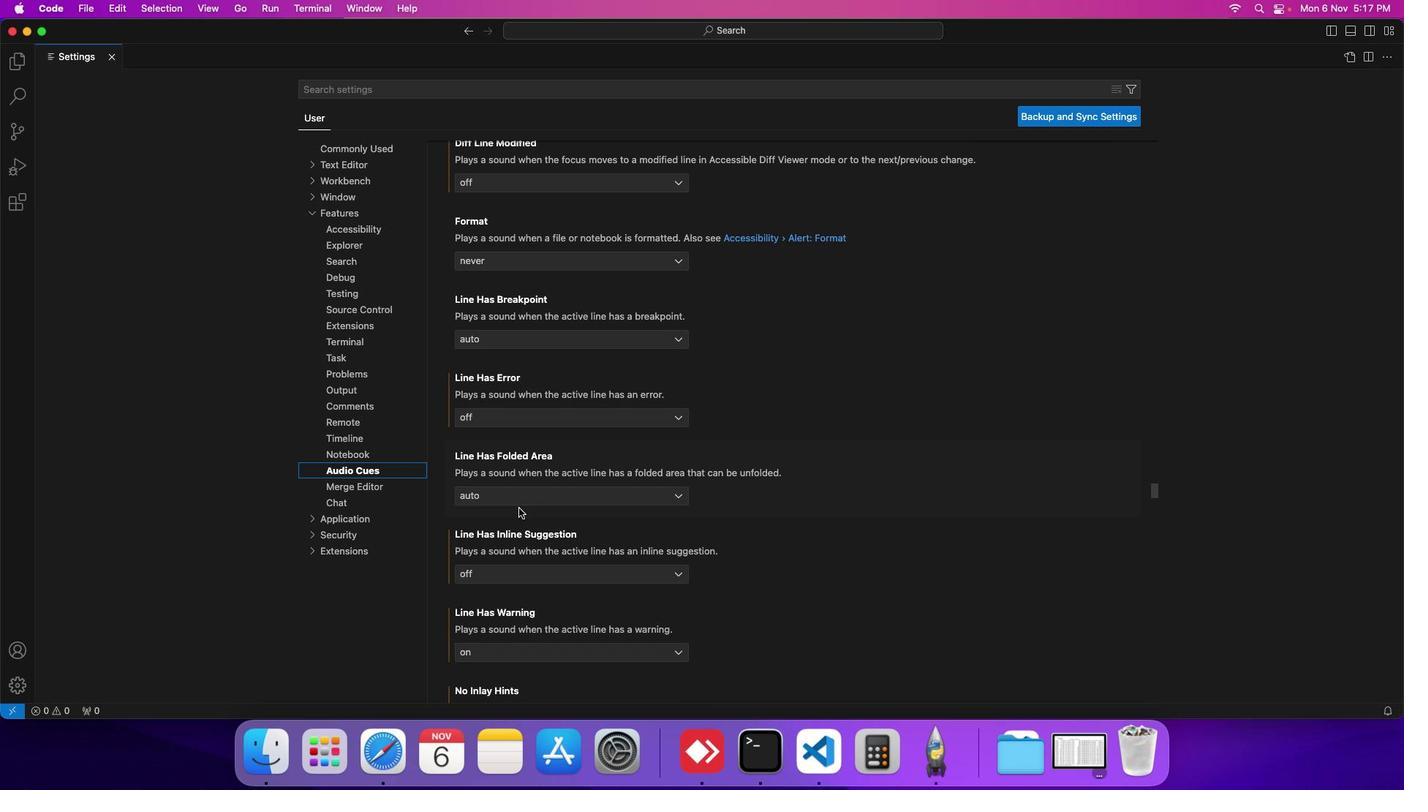 
Action: Mouse scrolled (519, 507) with delta (0, 0)
Screenshot: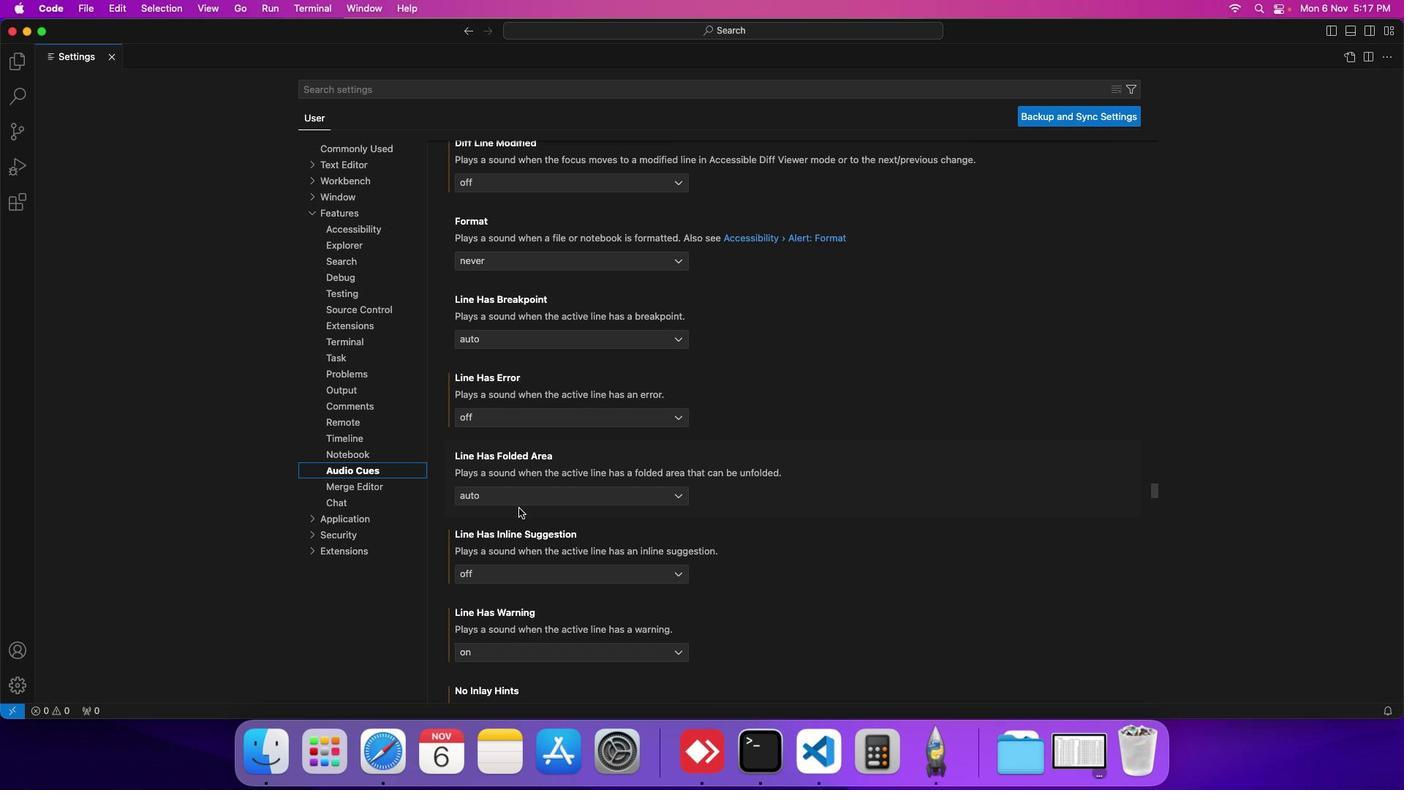 
Action: Mouse scrolled (519, 507) with delta (0, 0)
Screenshot: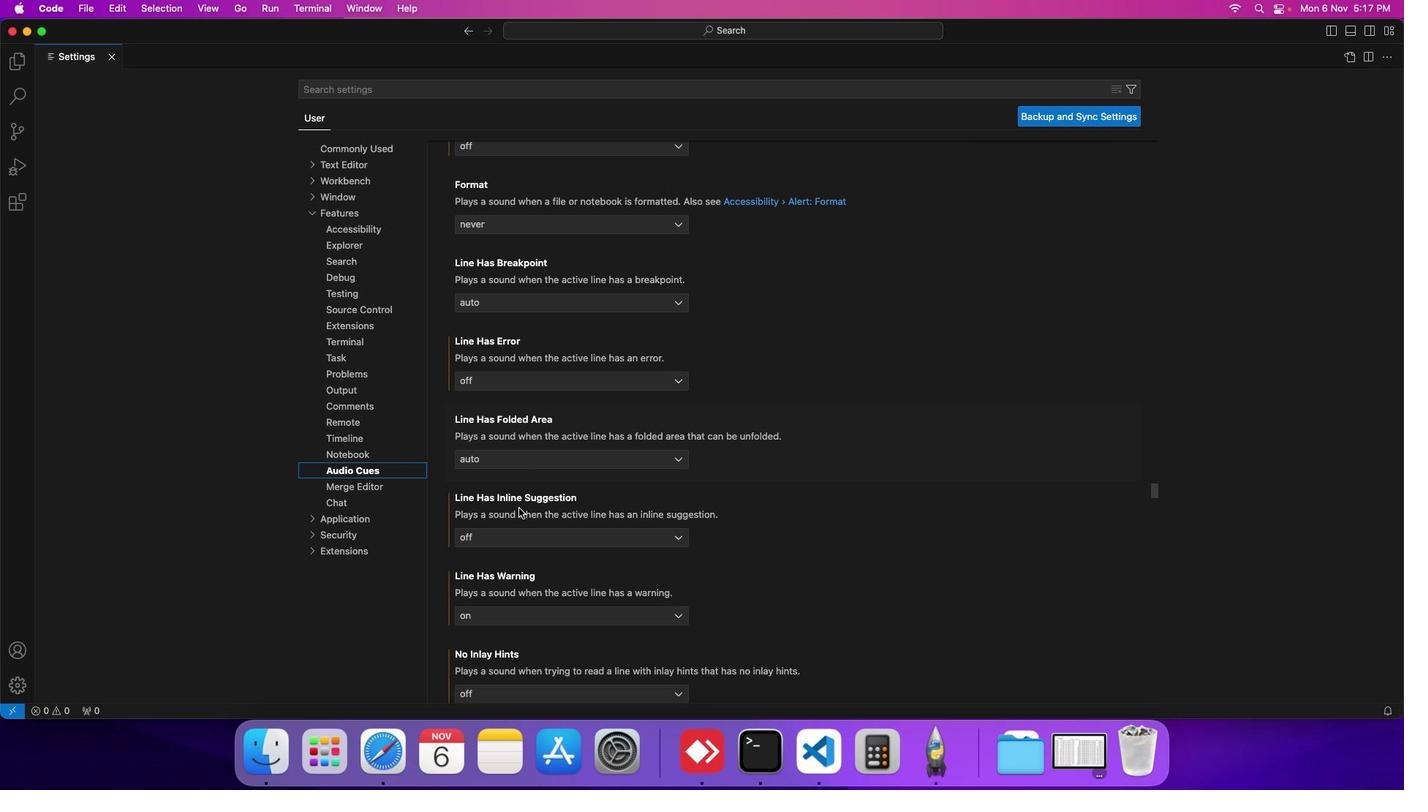 
Action: Mouse scrolled (519, 507) with delta (0, 0)
Screenshot: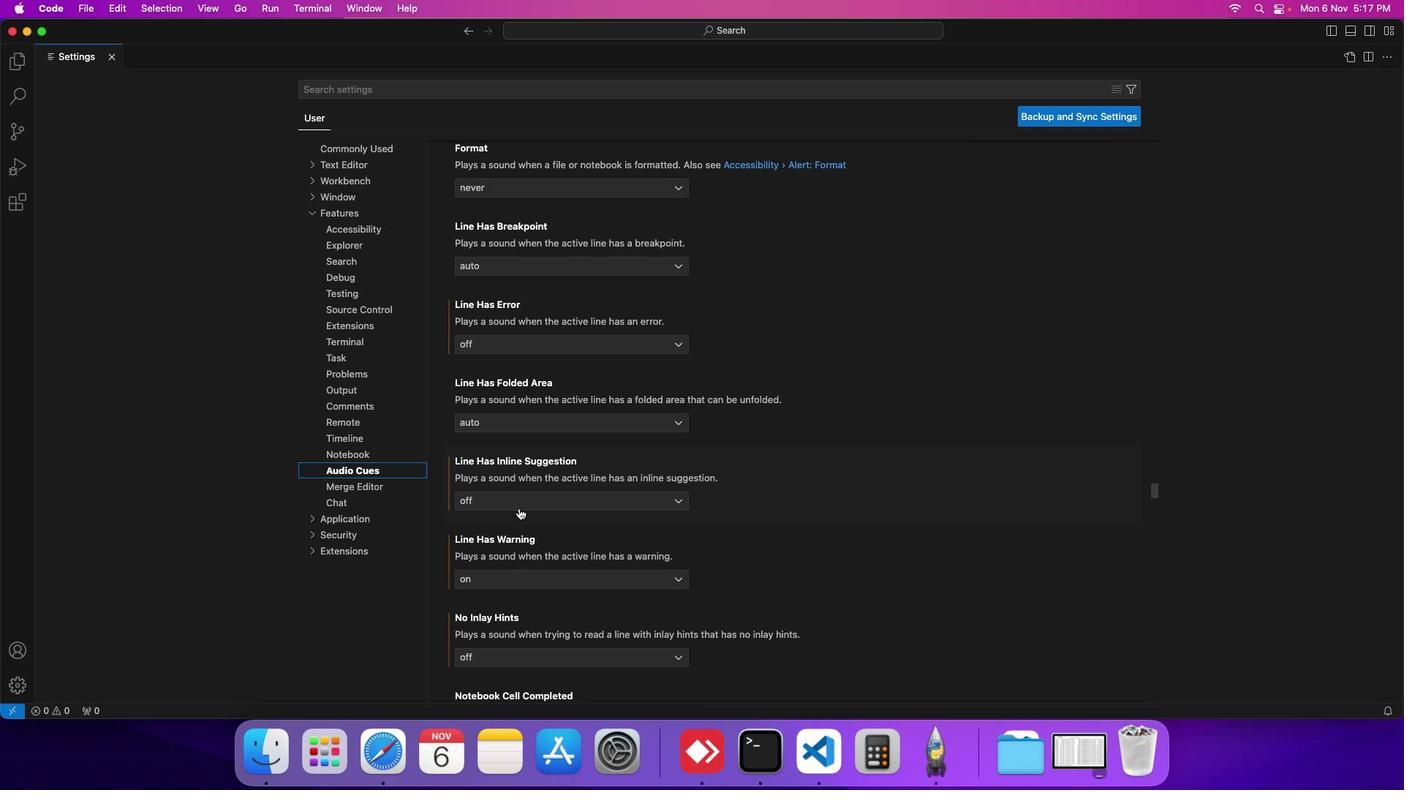 
Action: Mouse scrolled (519, 507) with delta (0, 0)
Screenshot: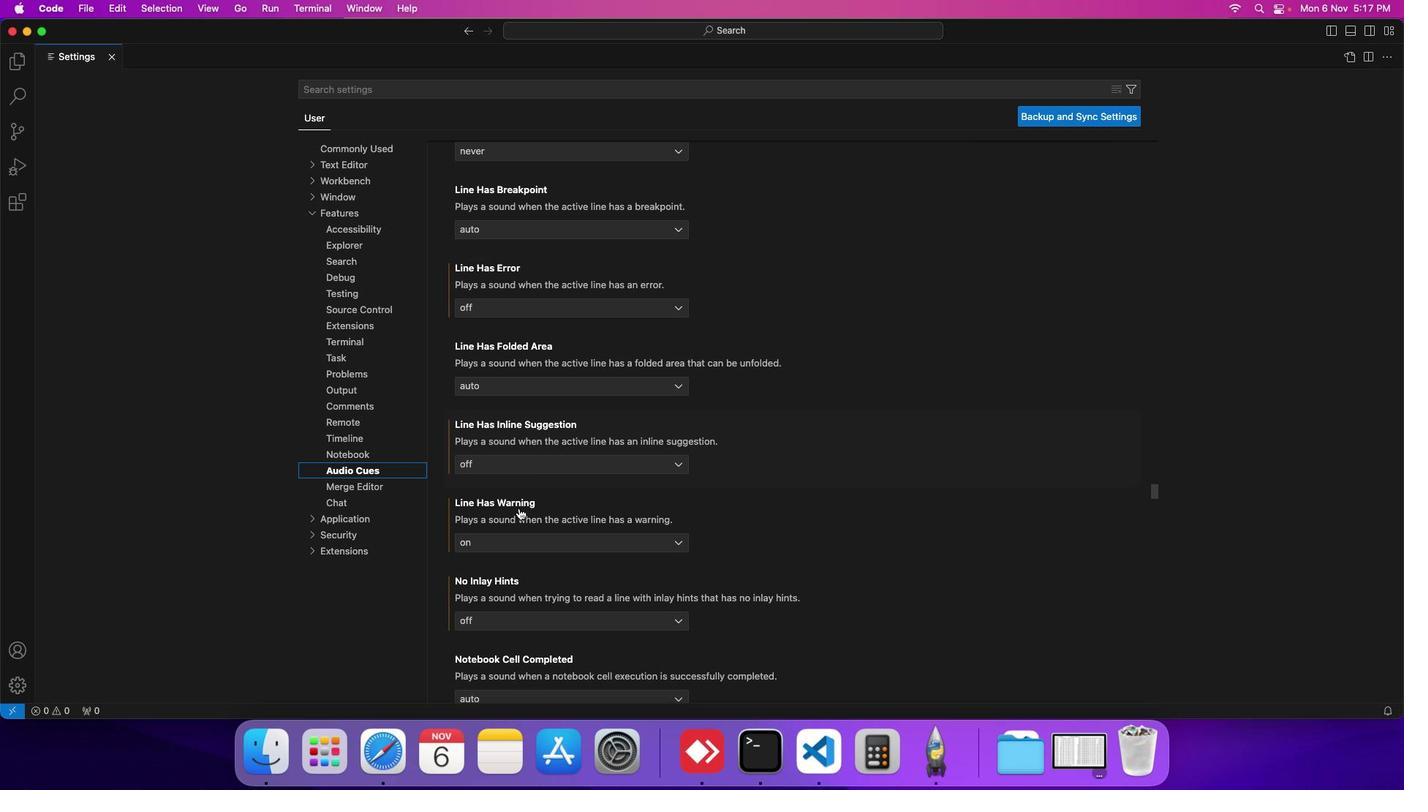 
Action: Mouse scrolled (519, 507) with delta (0, 0)
Screenshot: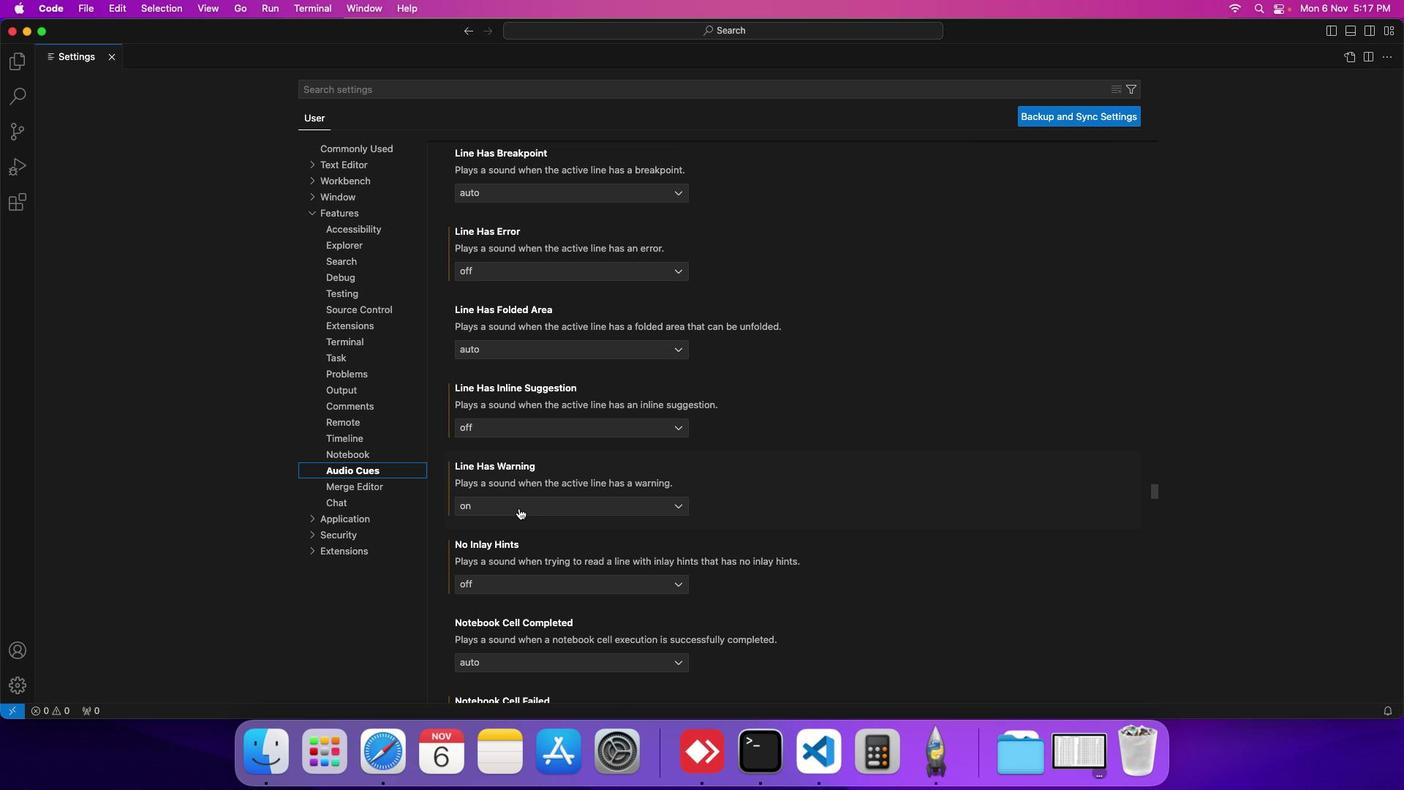 
Action: Mouse scrolled (519, 507) with delta (0, 0)
Screenshot: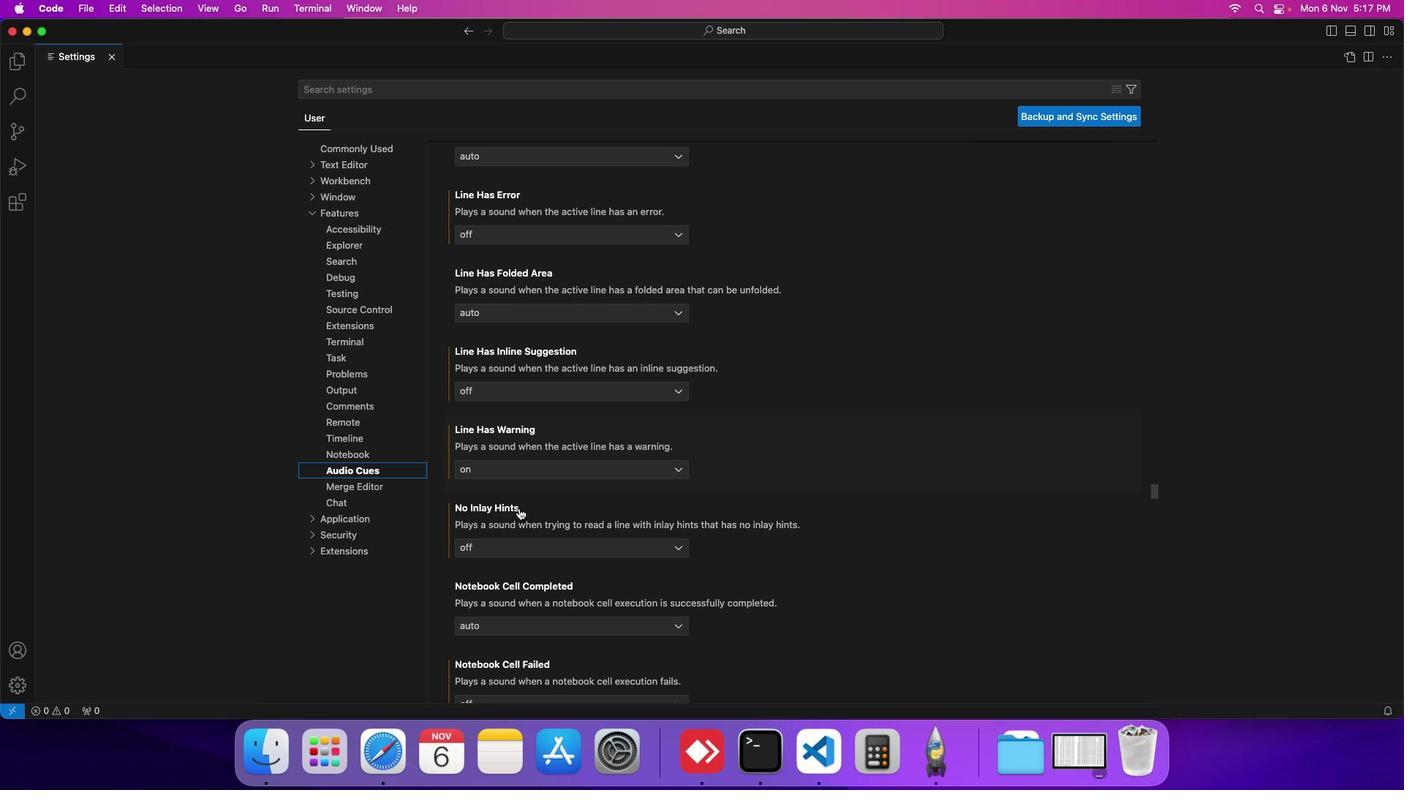 
Action: Mouse scrolled (519, 507) with delta (0, 0)
Screenshot: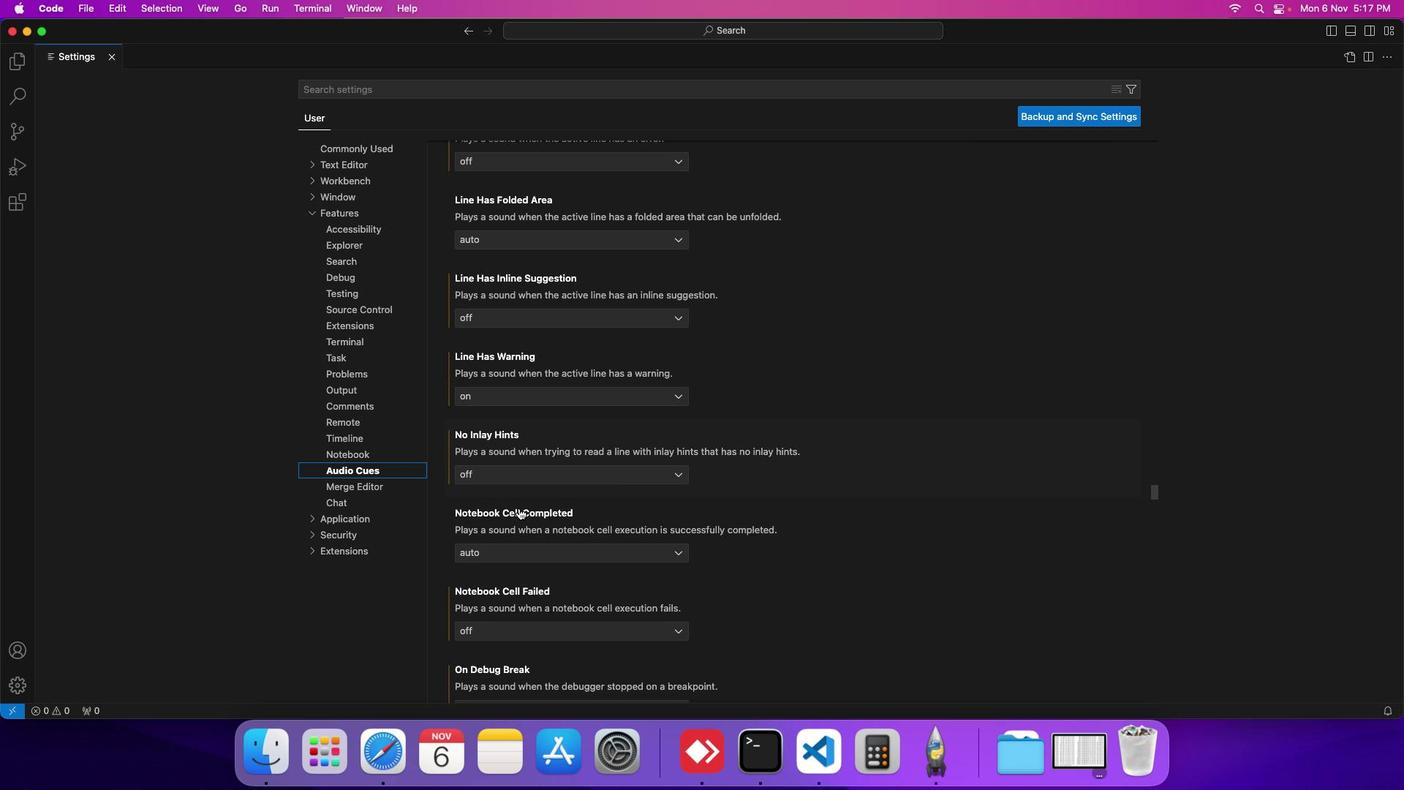 
Action: Mouse scrolled (519, 507) with delta (0, 0)
Screenshot: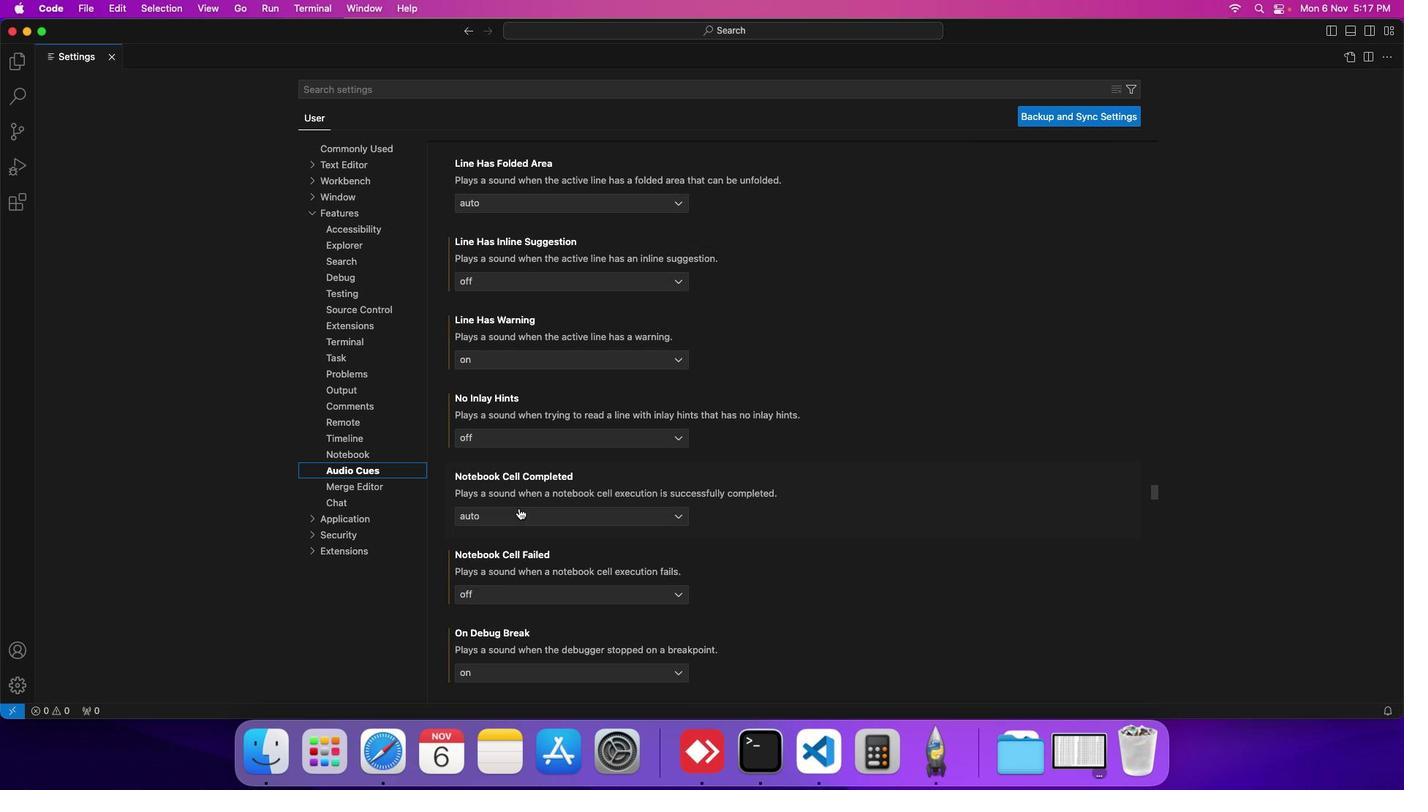 
Action: Mouse scrolled (519, 507) with delta (0, 0)
Screenshot: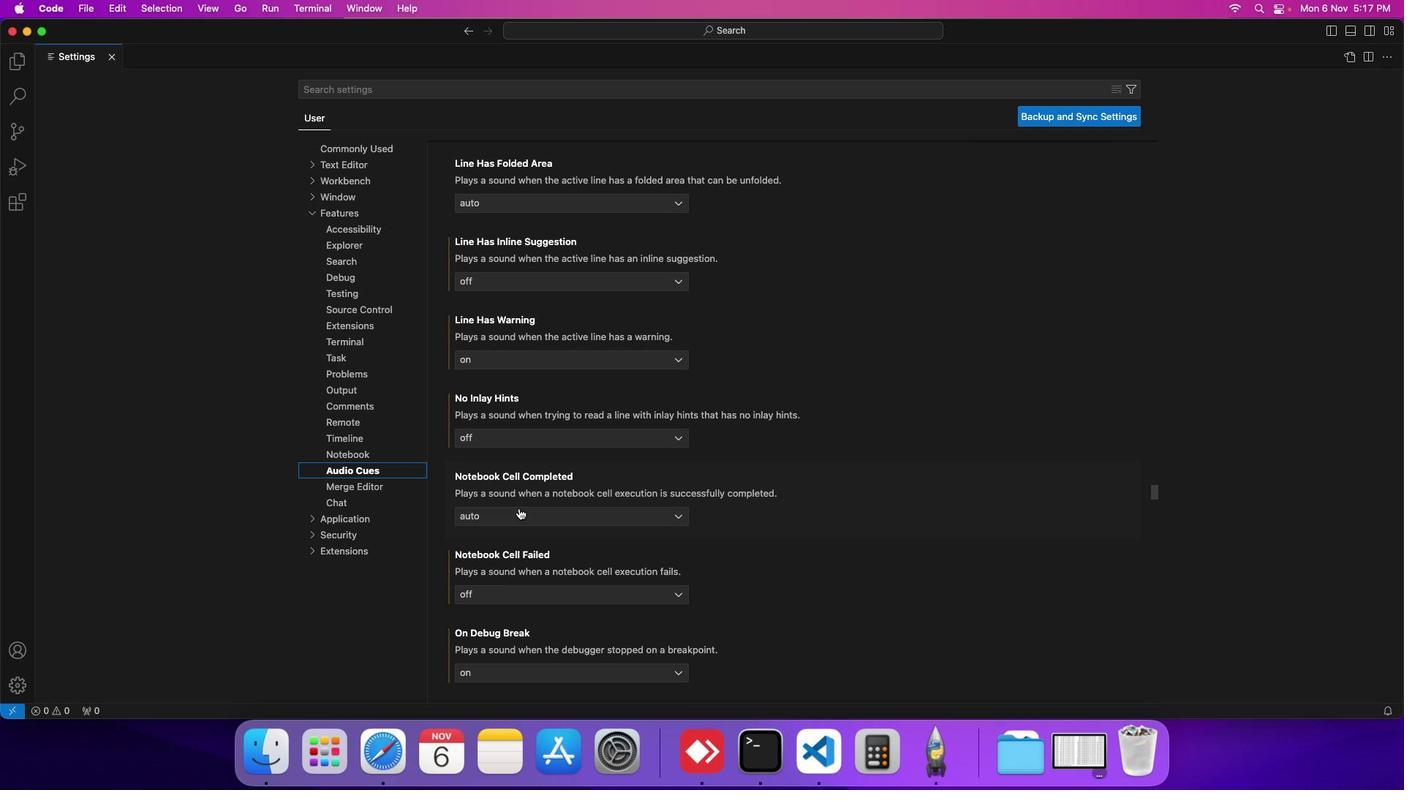 
Action: Mouse scrolled (519, 507) with delta (0, 0)
Screenshot: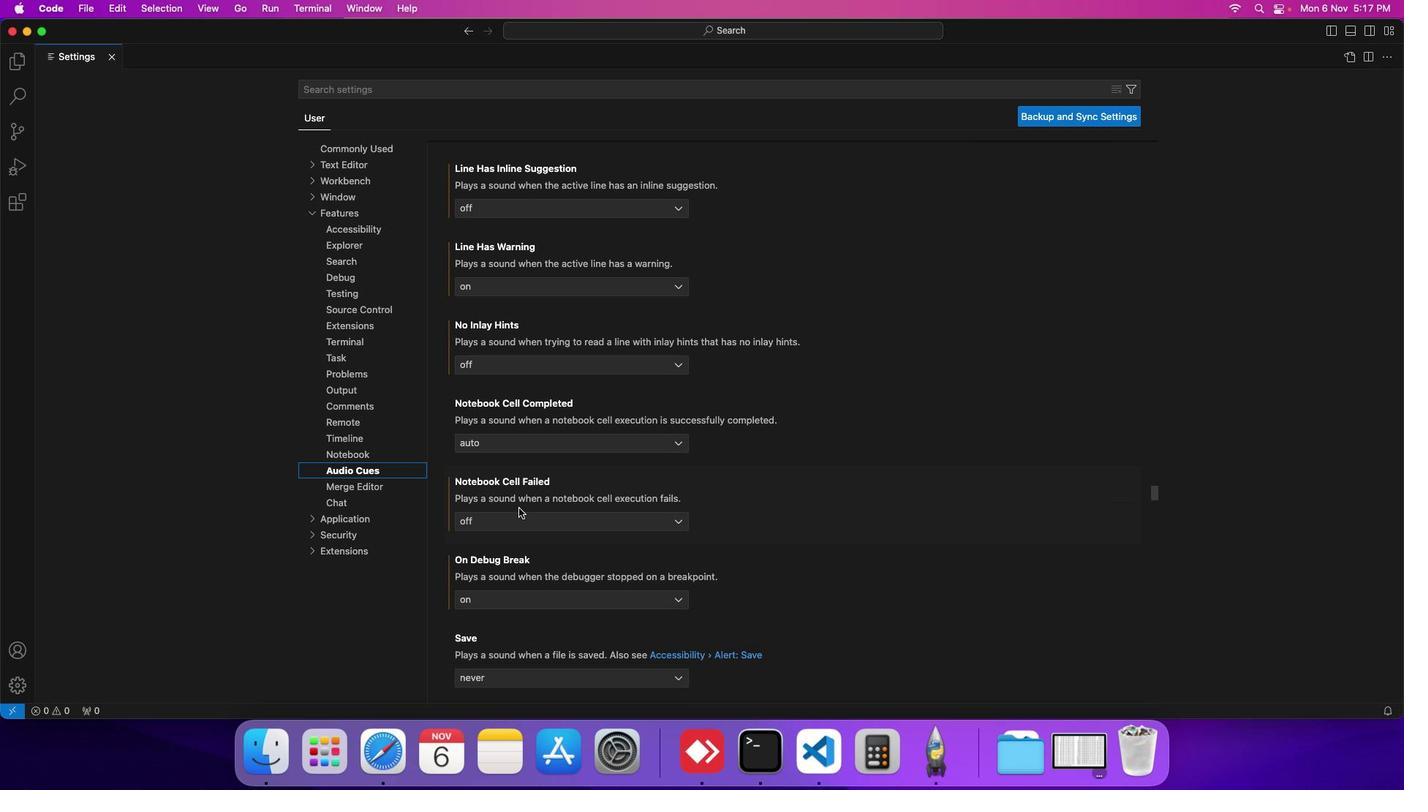 
Action: Mouse scrolled (519, 507) with delta (0, 0)
Screenshot: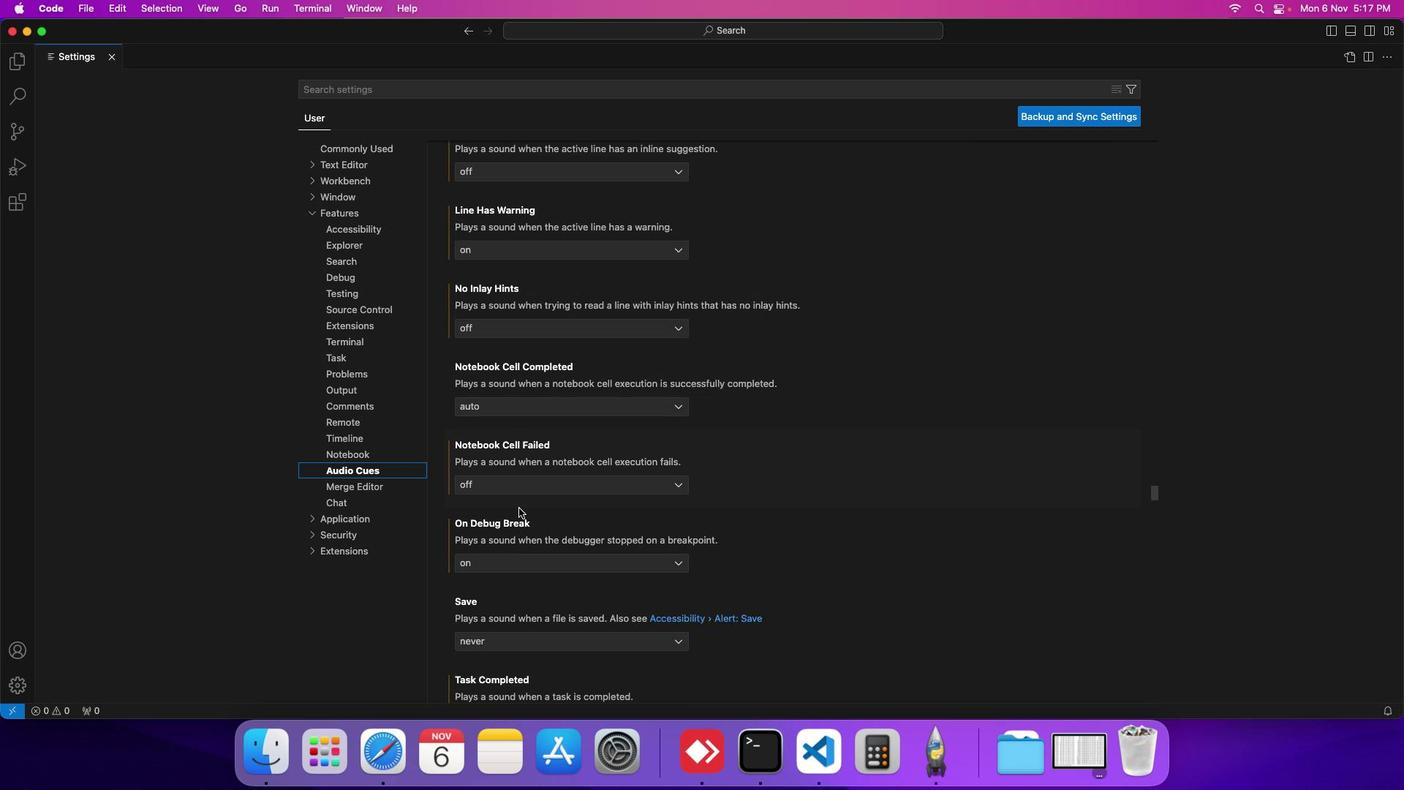 
Action: Mouse scrolled (519, 507) with delta (0, 0)
Screenshot: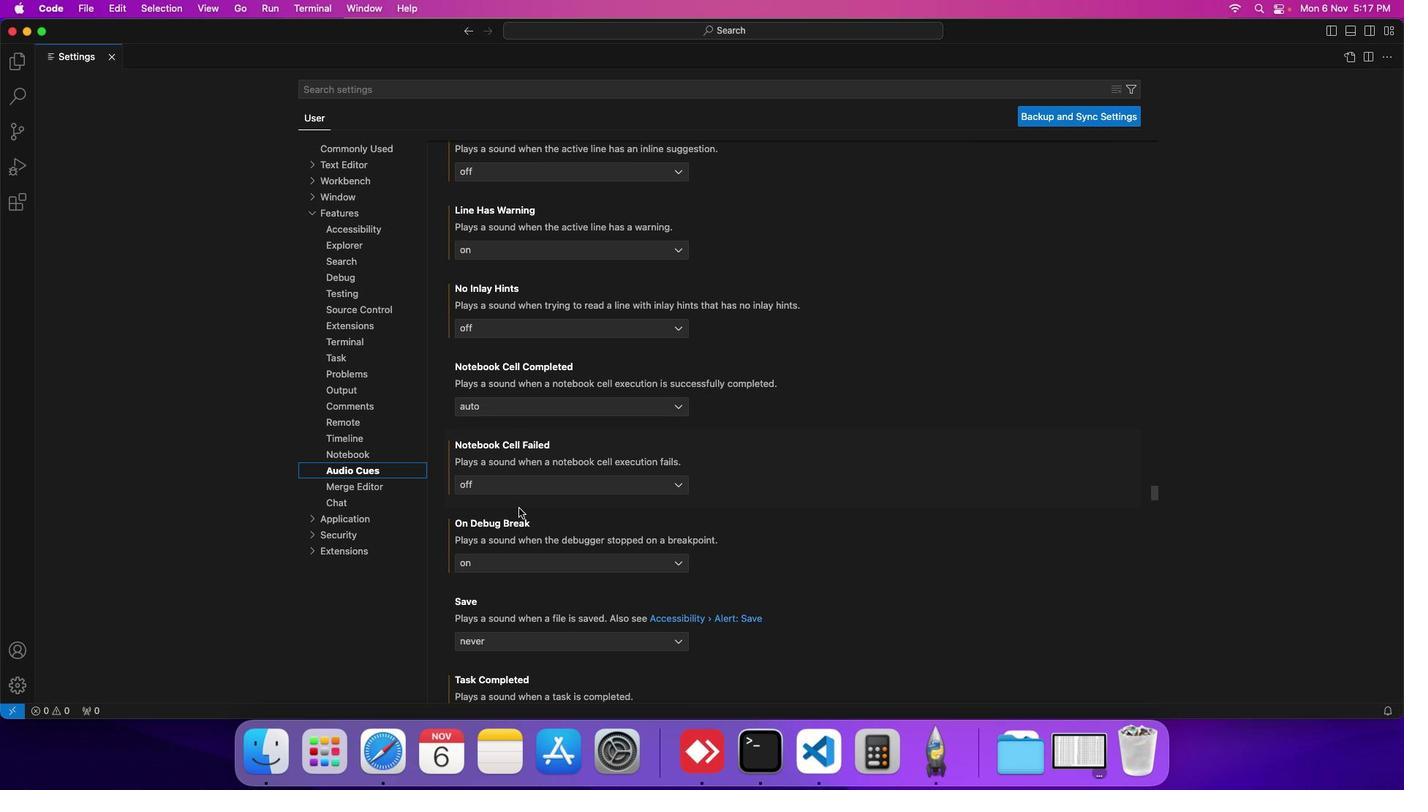 
Action: Mouse scrolled (519, 507) with delta (0, 0)
Screenshot: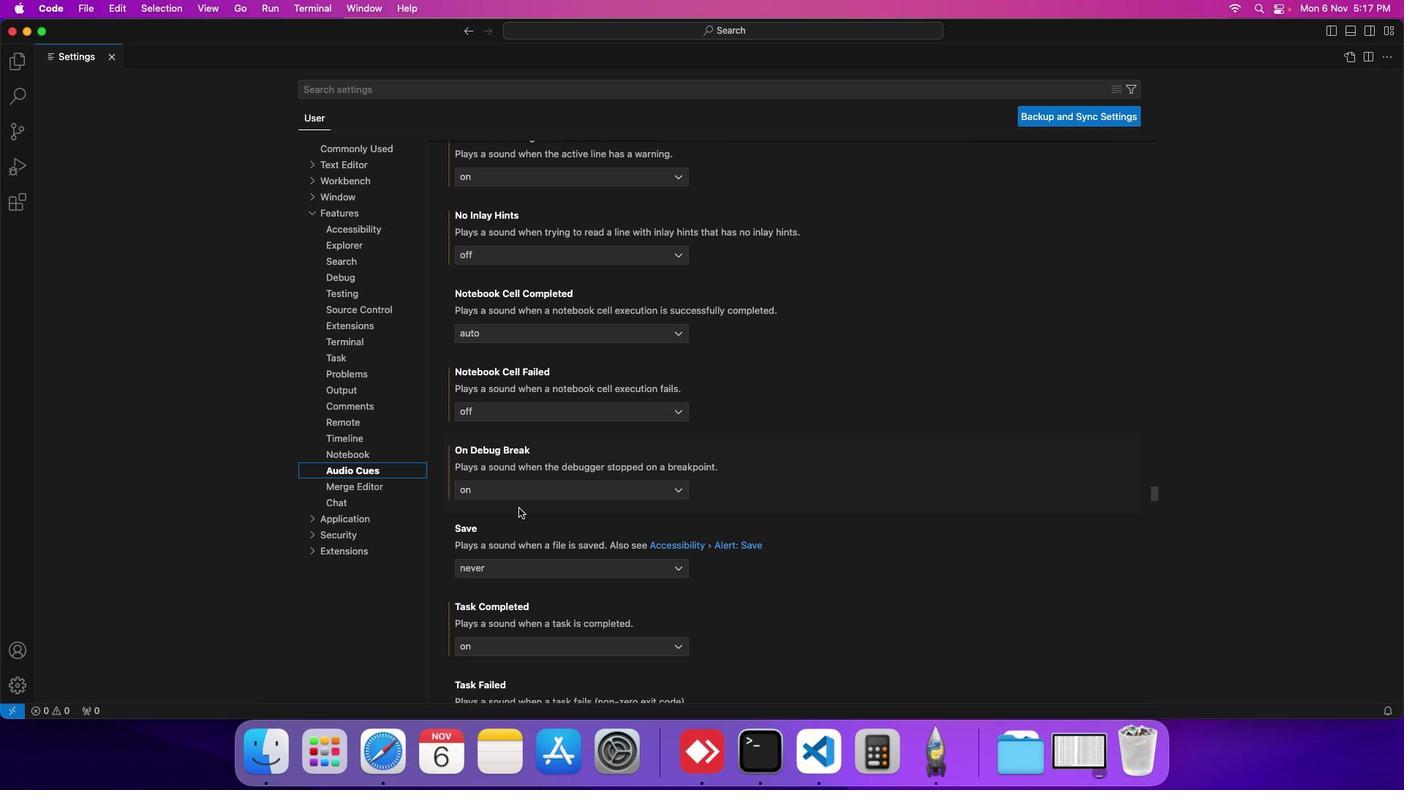 
Action: Mouse scrolled (519, 507) with delta (0, 0)
Screenshot: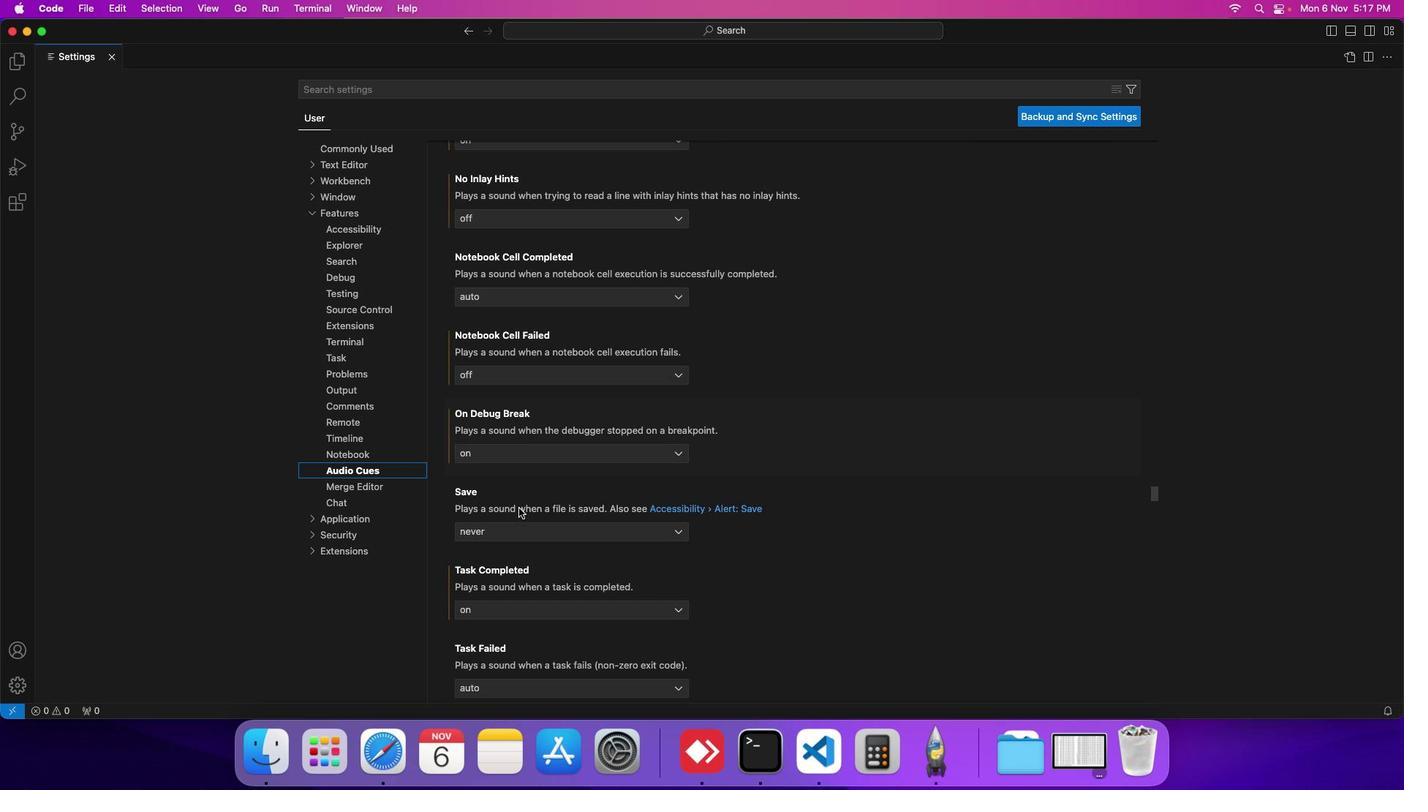 
Action: Mouse scrolled (519, 507) with delta (0, 0)
Screenshot: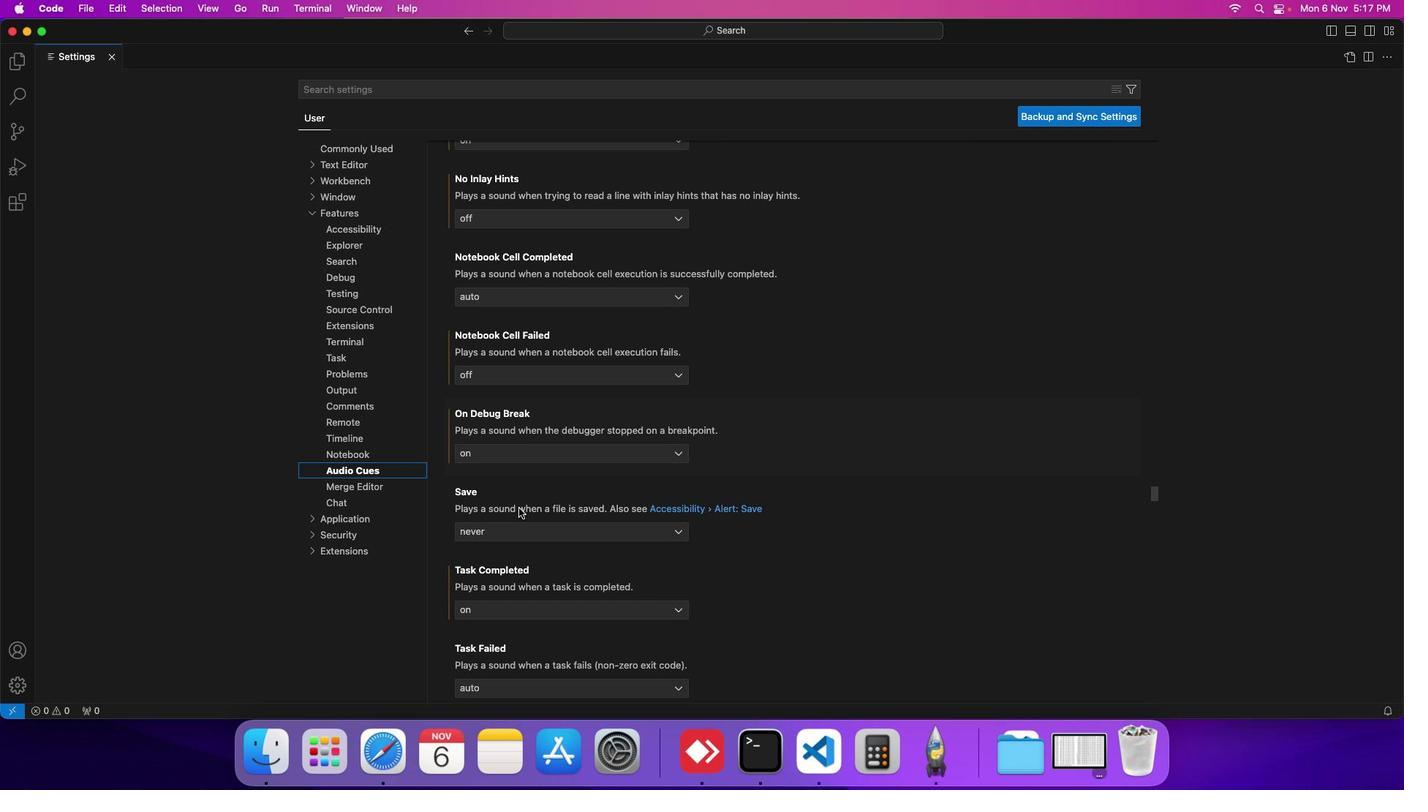 
Action: Mouse scrolled (519, 507) with delta (0, 0)
Screenshot: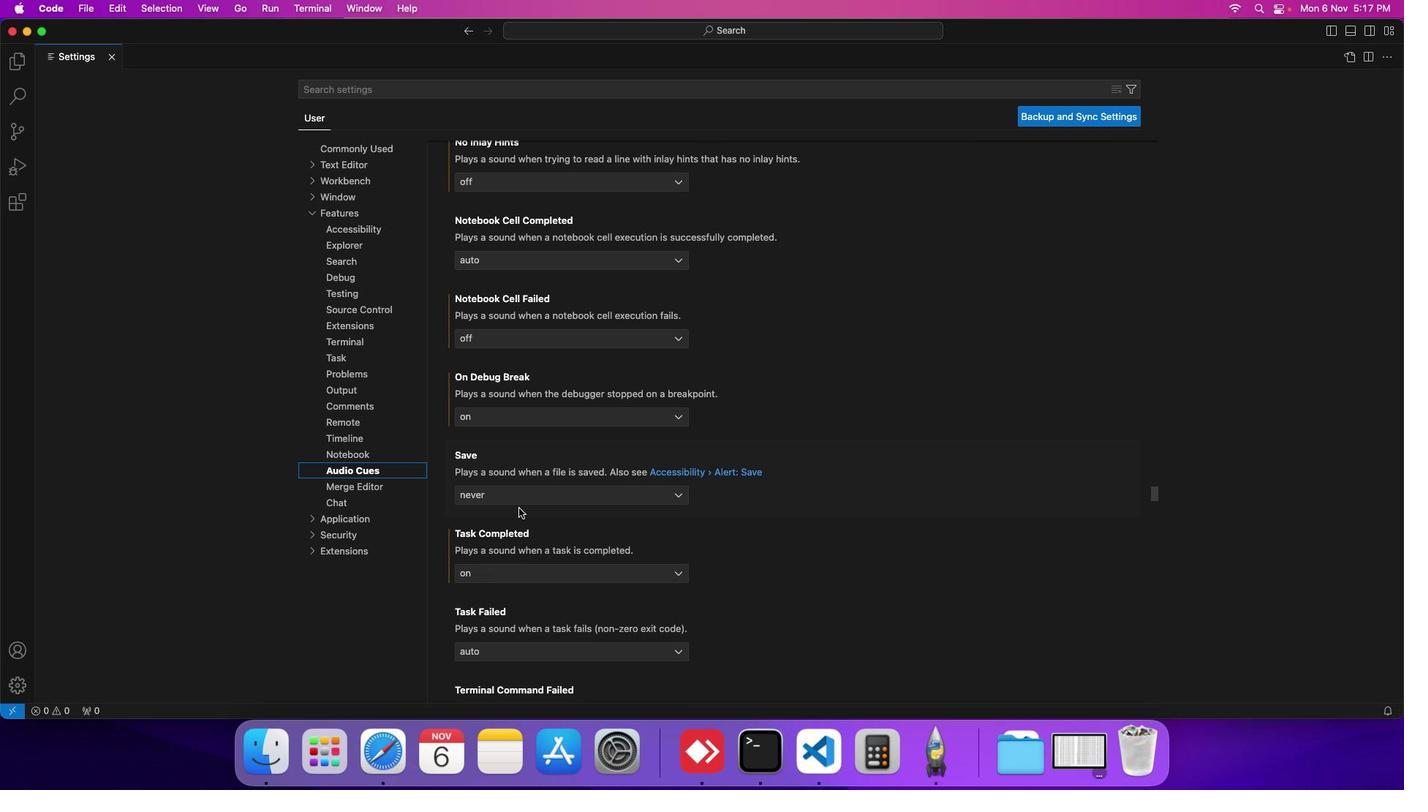 
Action: Mouse moved to (485, 578)
Screenshot: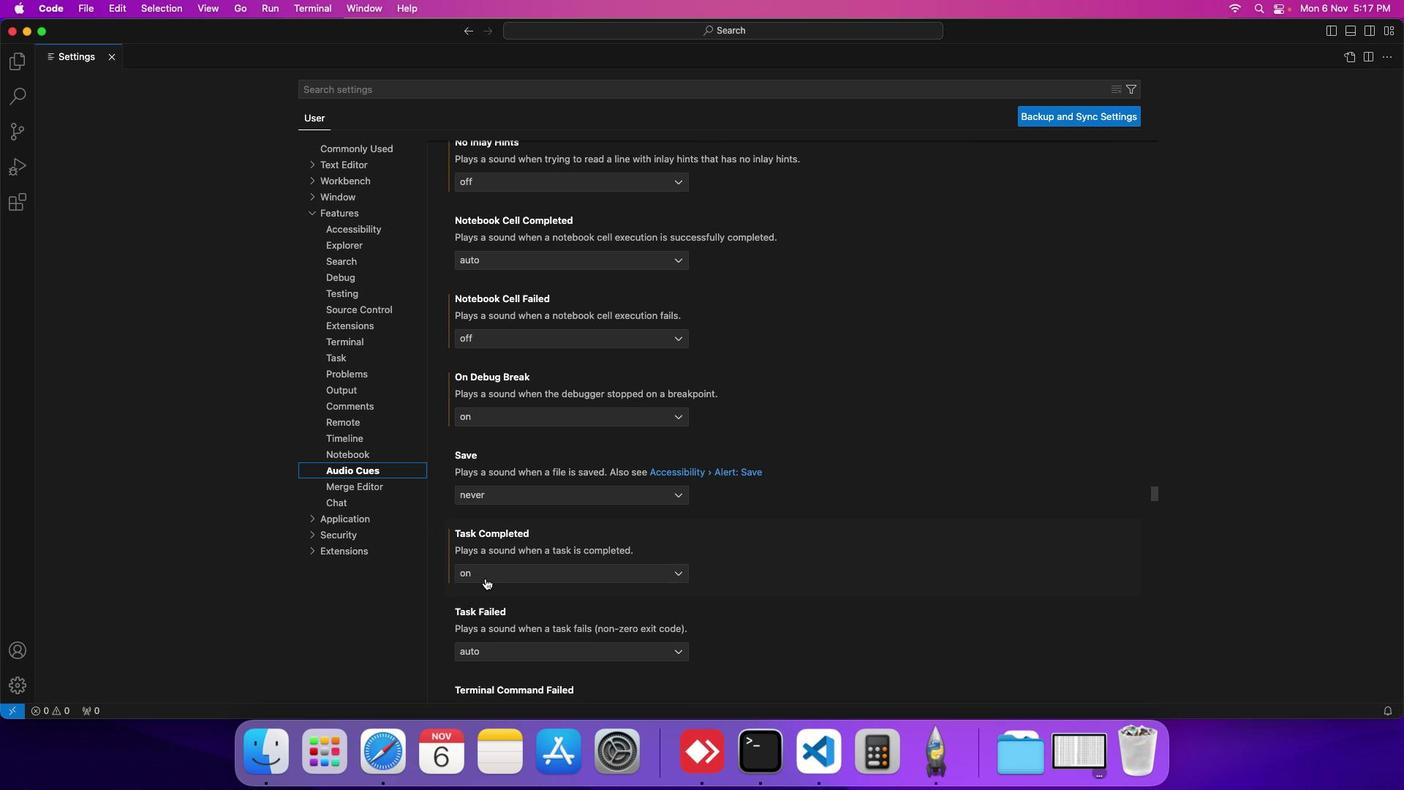 
Action: Mouse pressed left at (485, 578)
Screenshot: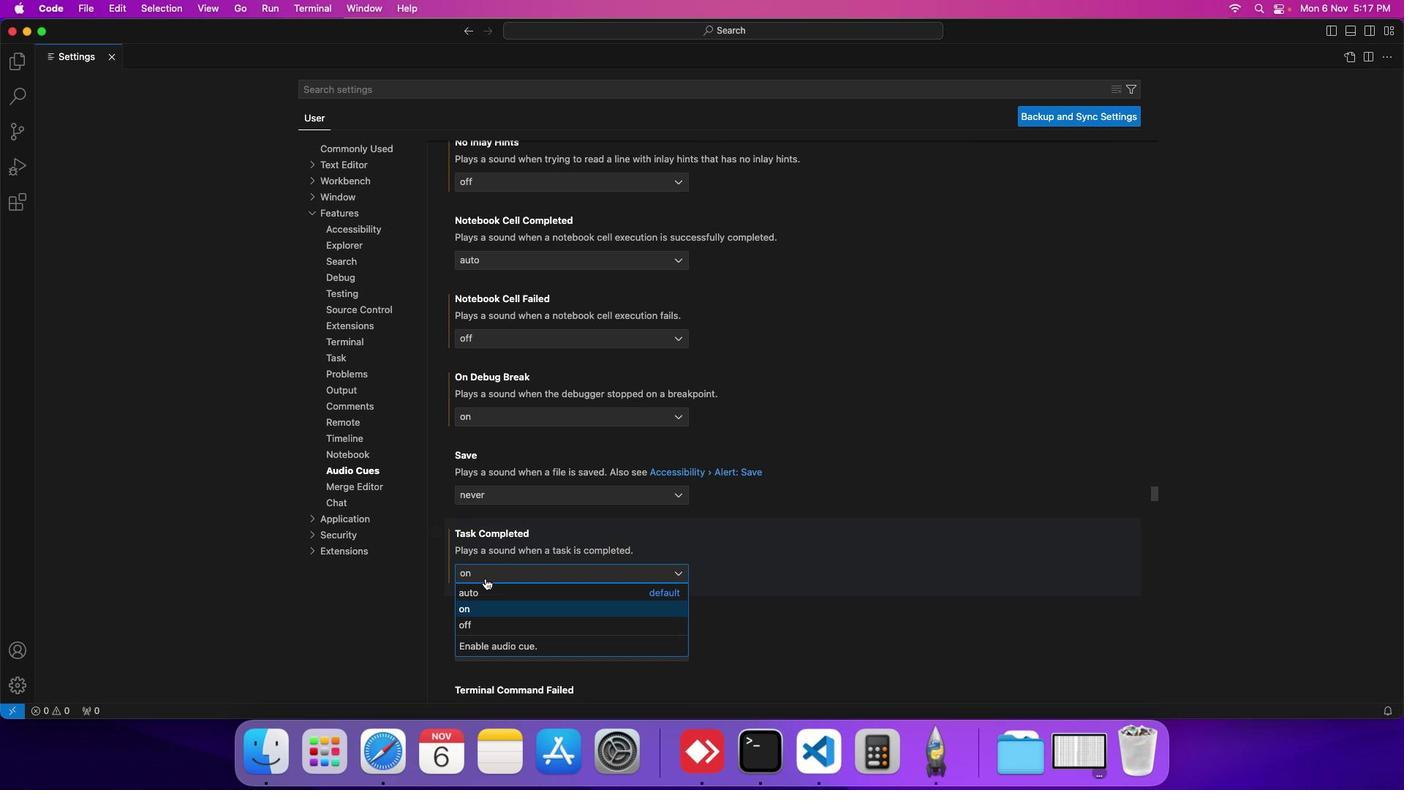 
Action: Mouse moved to (486, 589)
Screenshot: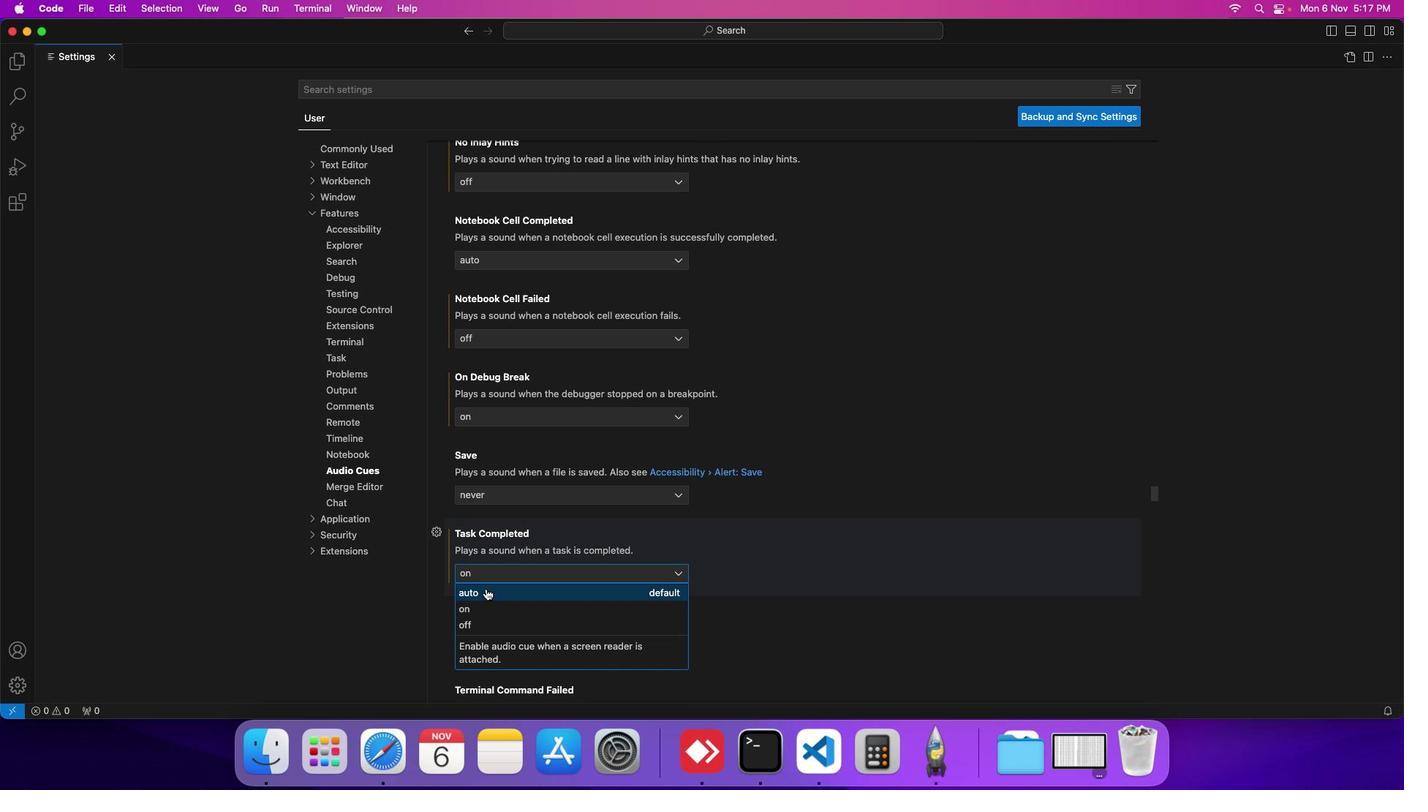 
Action: Mouse pressed left at (486, 589)
Screenshot: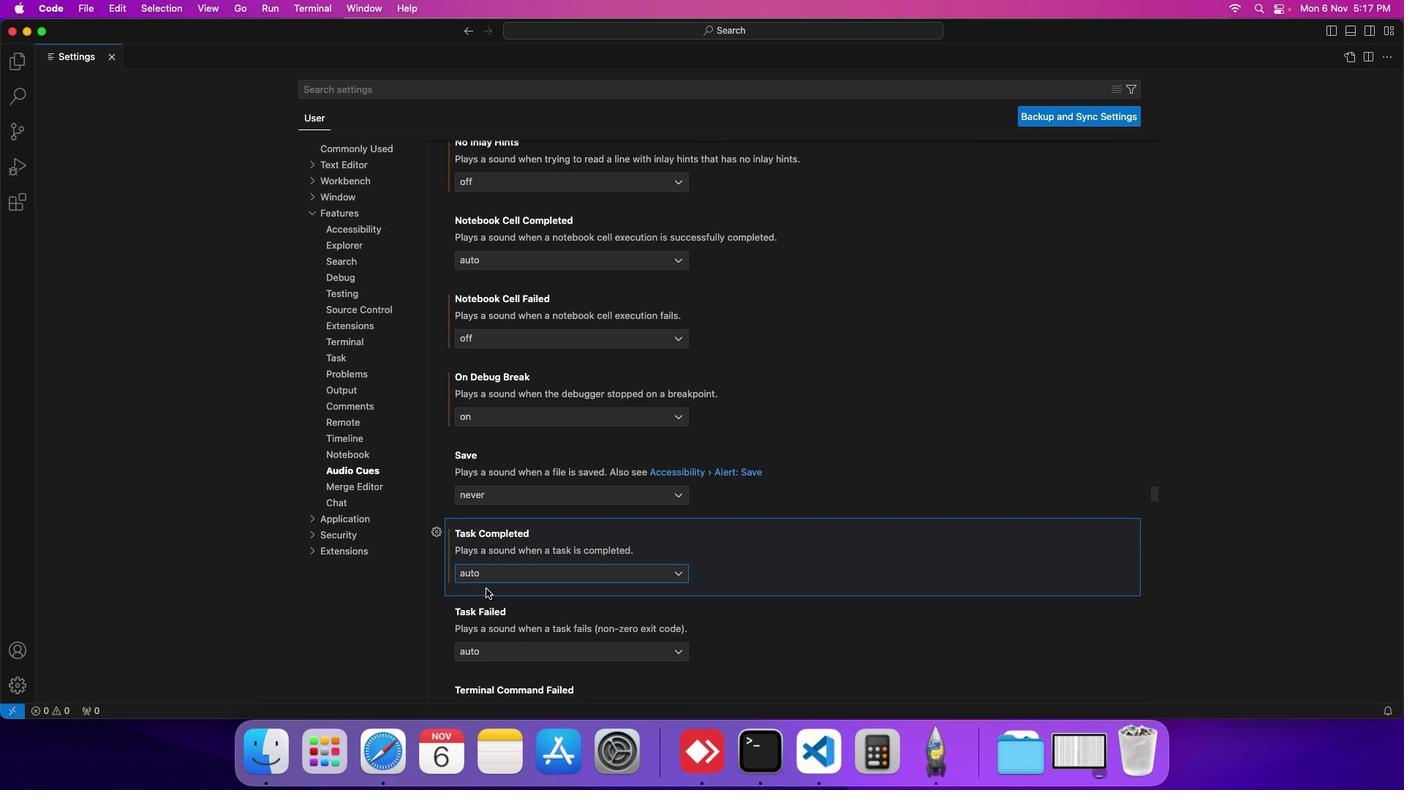 
